 Task: Add an event with the title Client Dinner, date '2024/04/02', time 9:40 AM to 11:40 AMand add a description: Participants will develop essential communication skills, such as active listening, asking probing questions, and conveying their own viewpoints persuasively. They will learn how to adapt their communication style to different negotiation situations and personalities., put the event into Blue category . Add location for the event as: 123 Park Guell, Barcelona, Spain, logged in from the account softage.1@softage.netand send the event invitation to softage.3@softage.net and softage.4@softage.net. Set a reminder for the event 8 week before
Action: Mouse moved to (101, 96)
Screenshot: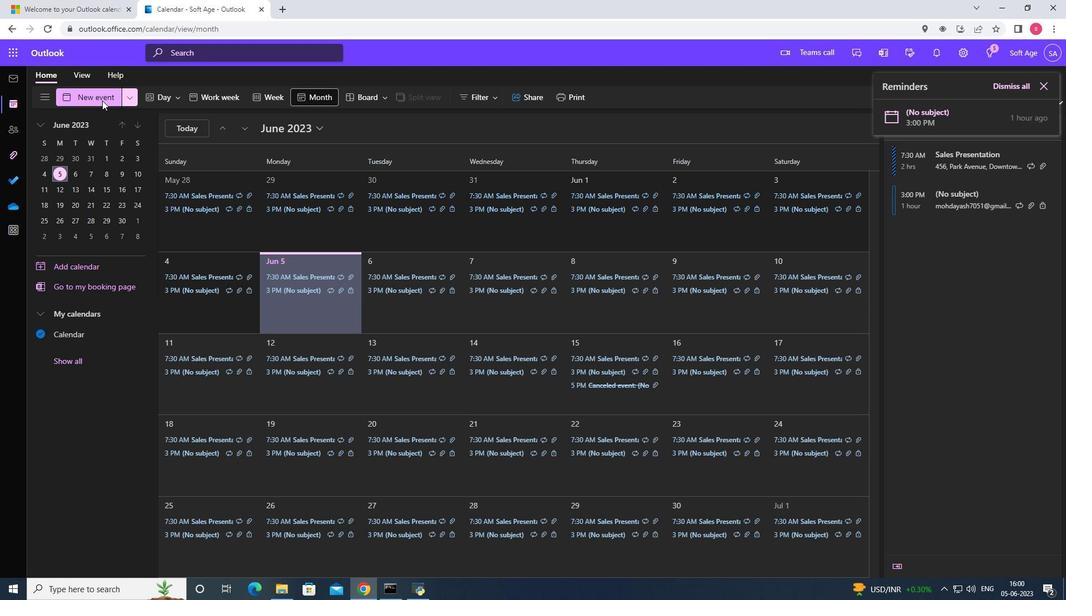 
Action: Mouse pressed left at (101, 96)
Screenshot: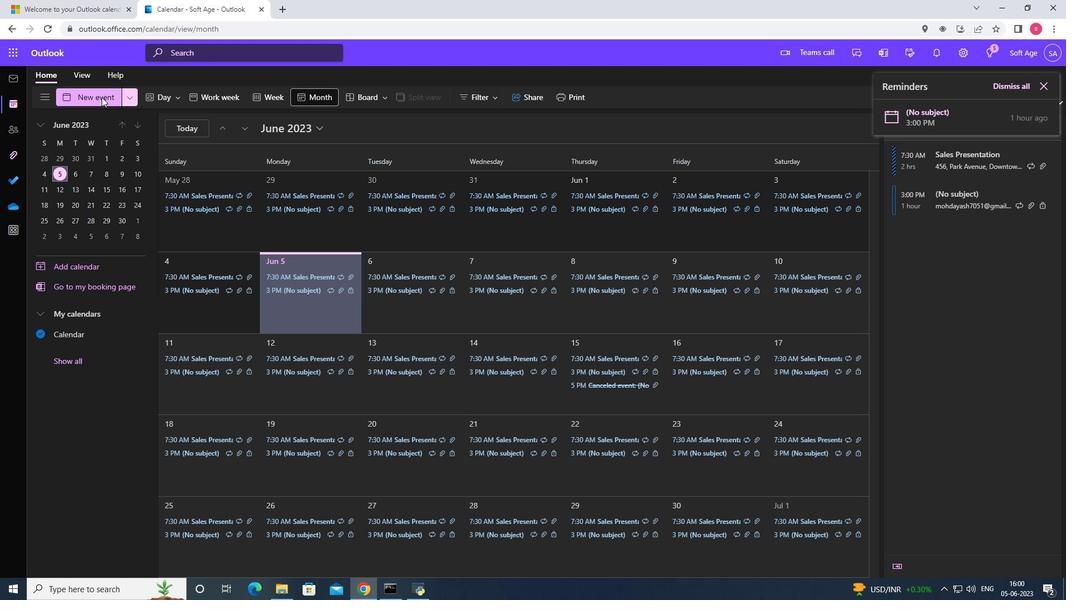 
Action: Mouse moved to (315, 168)
Screenshot: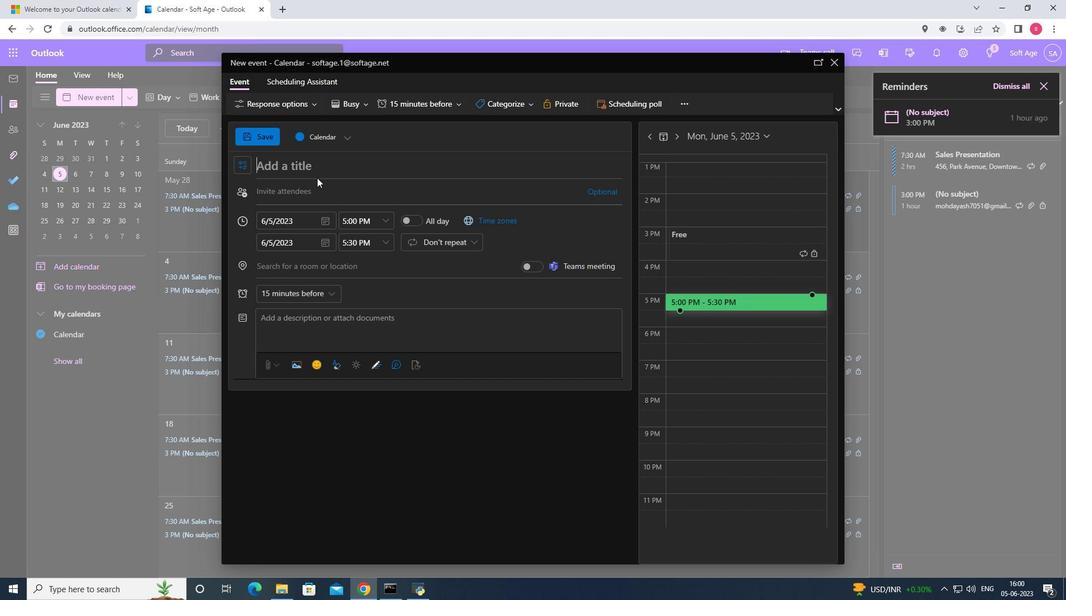 
Action: Mouse pressed left at (315, 168)
Screenshot: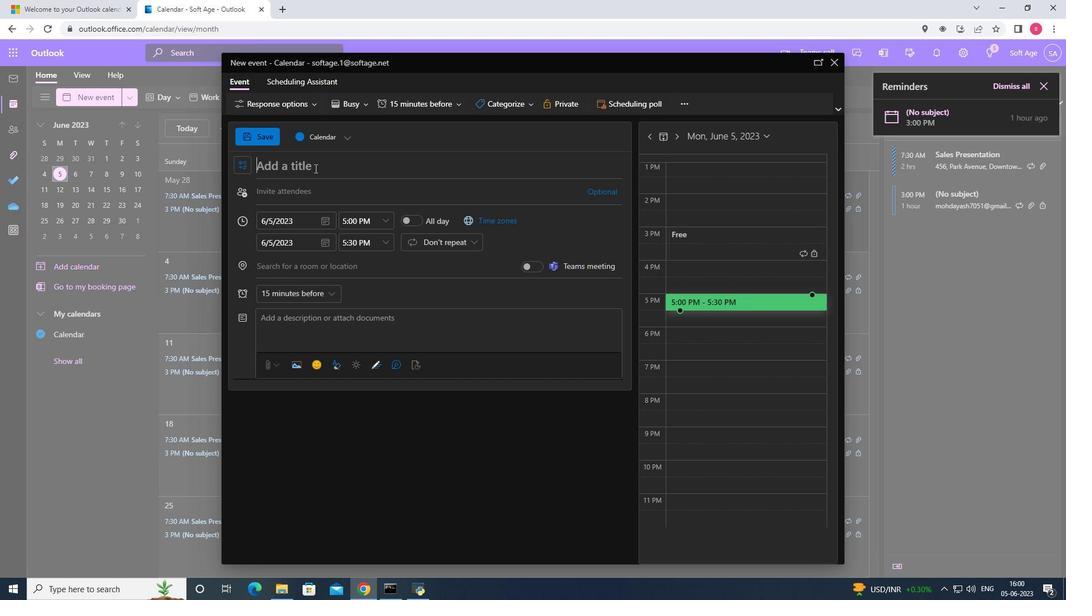 
Action: Mouse moved to (314, 168)
Screenshot: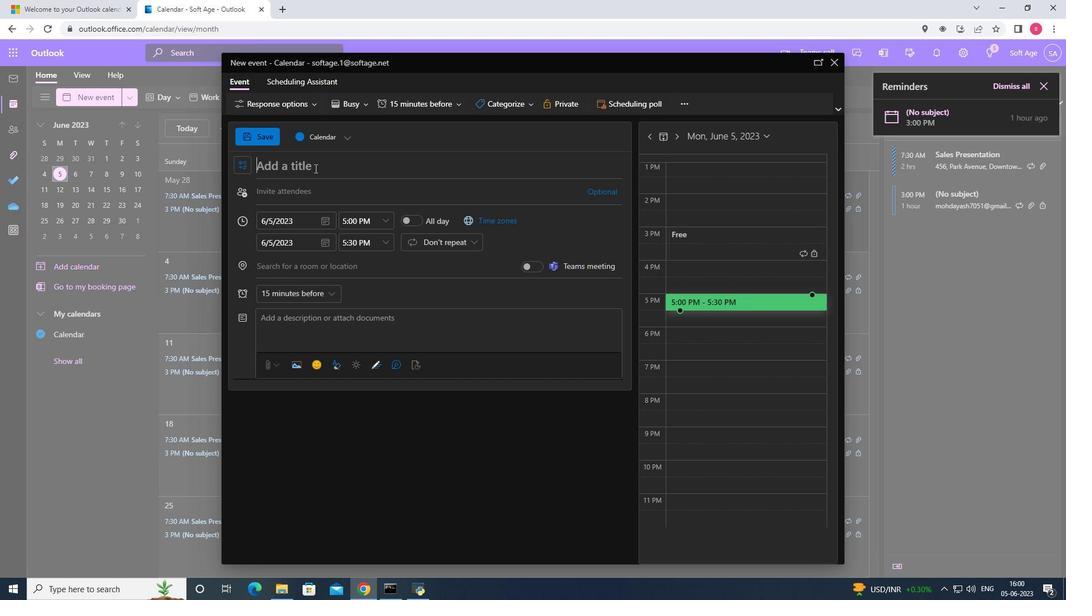 
Action: Key pressed <Key.shift>Client<Key.space><Key.shift>di<Key.backspace><Key.backspace><Key.shift>Dinner,<Key.space><Key.shift>date<Key.backspace><Key.backspace><Key.backspace><Key.backspace><Key.backspace><Key.backspace>
Screenshot: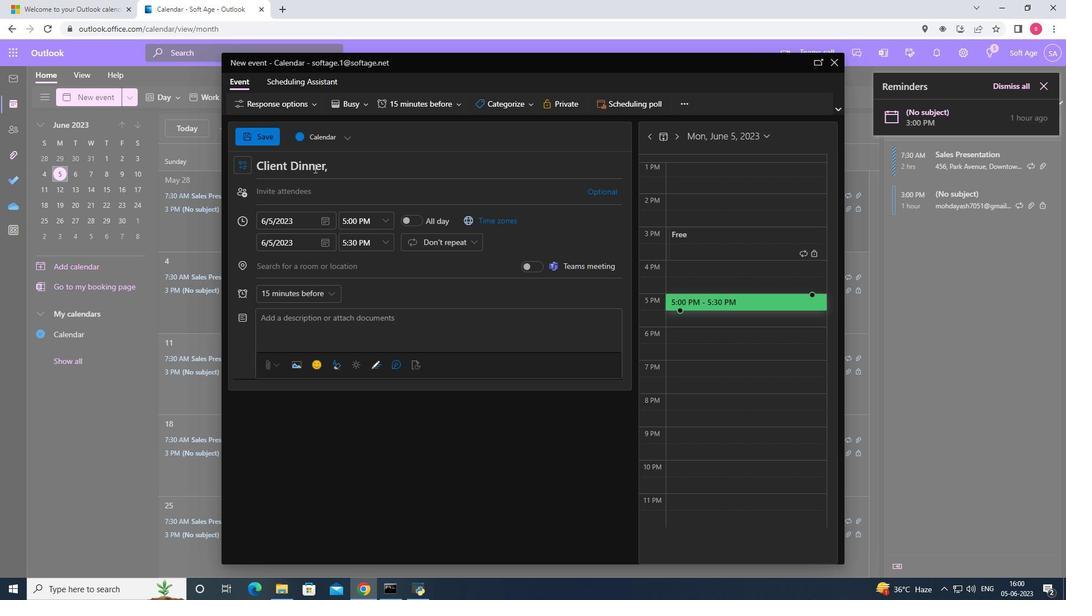 
Action: Mouse moved to (325, 223)
Screenshot: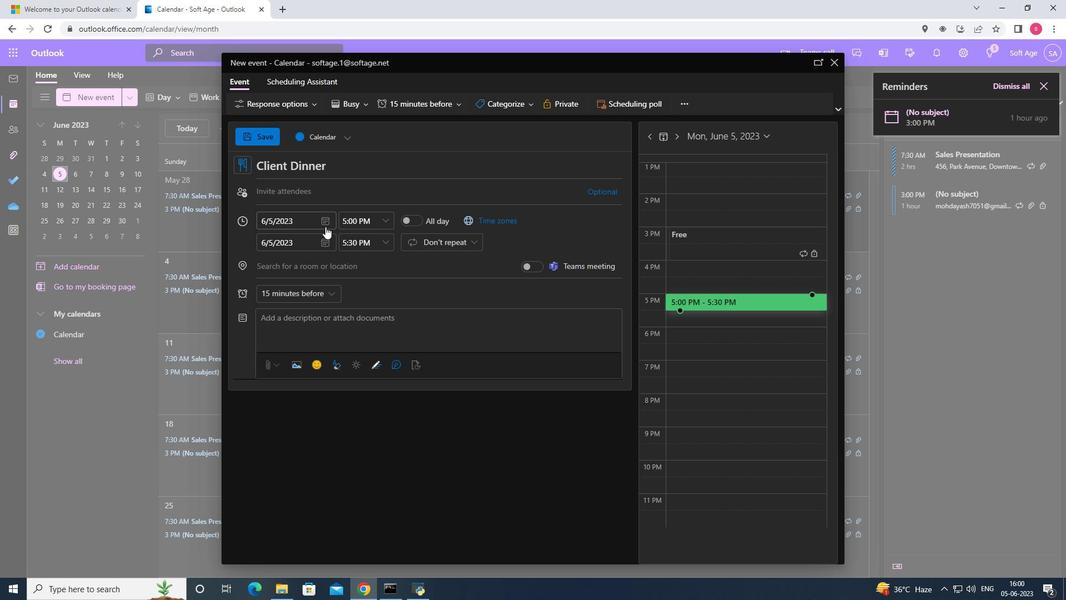 
Action: Mouse pressed left at (325, 223)
Screenshot: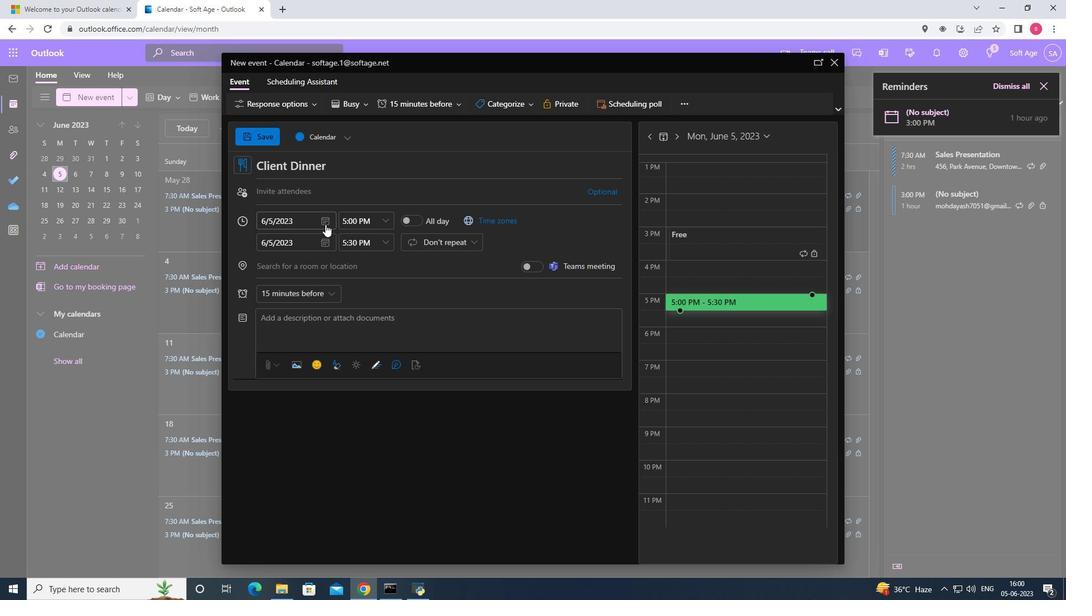 
Action: Mouse moved to (366, 245)
Screenshot: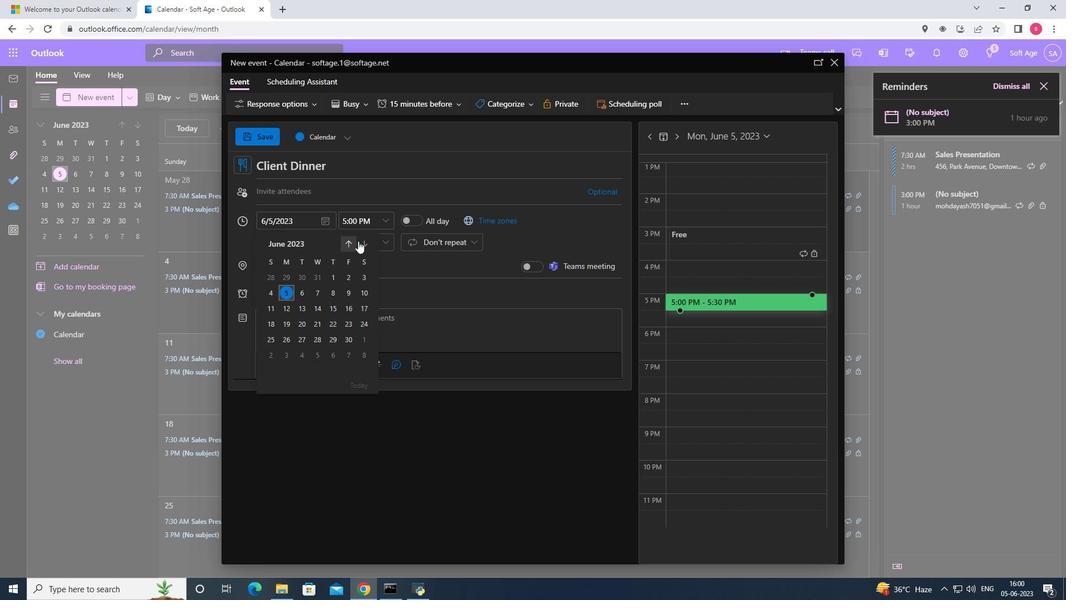 
Action: Mouse pressed left at (366, 245)
Screenshot: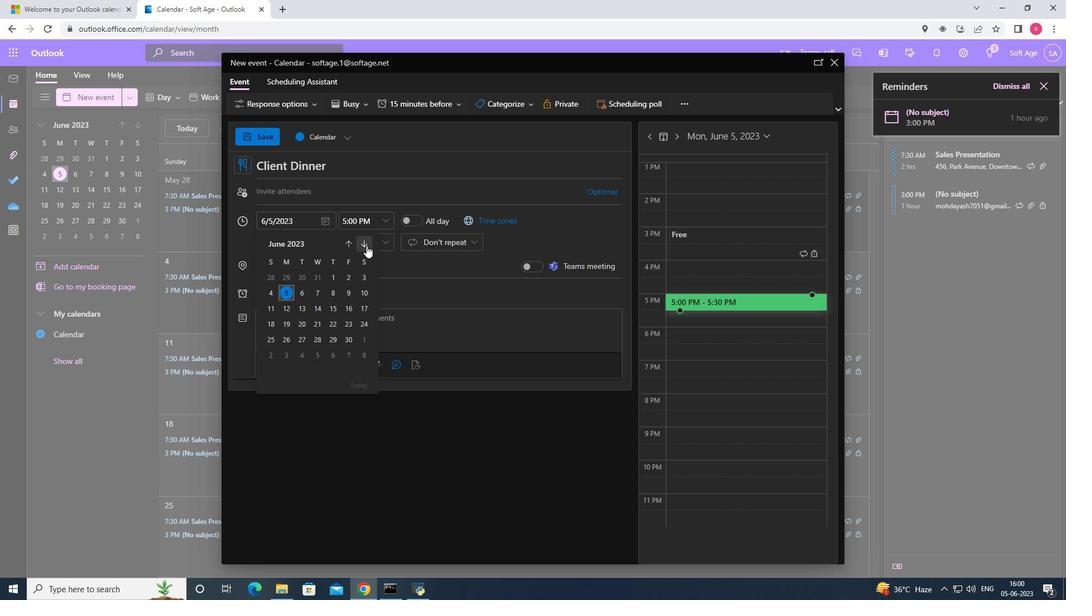 
Action: Mouse pressed left at (366, 245)
Screenshot: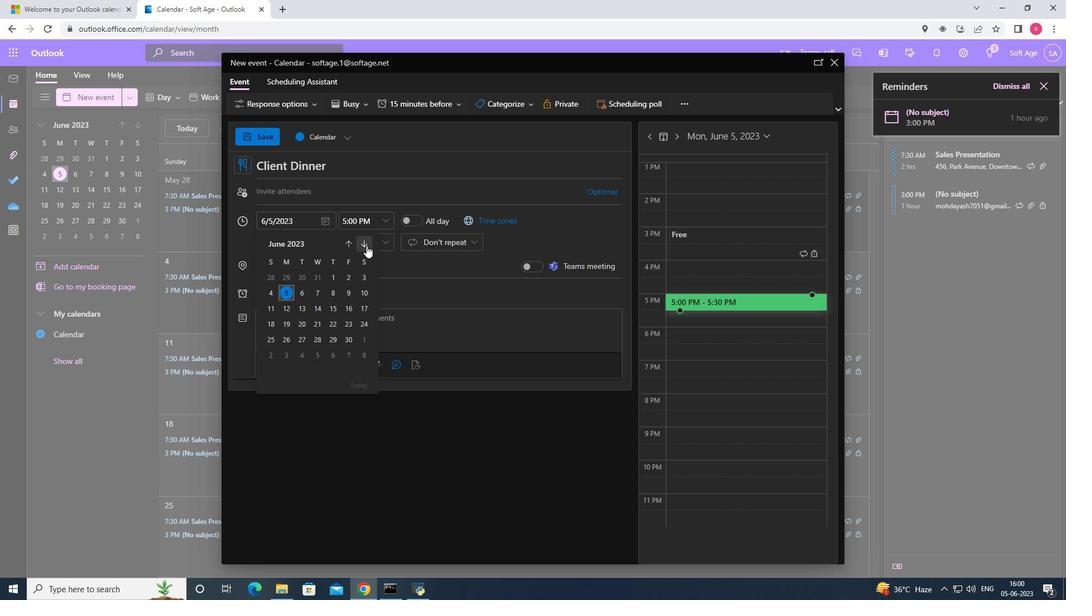 
Action: Mouse pressed left at (366, 245)
Screenshot: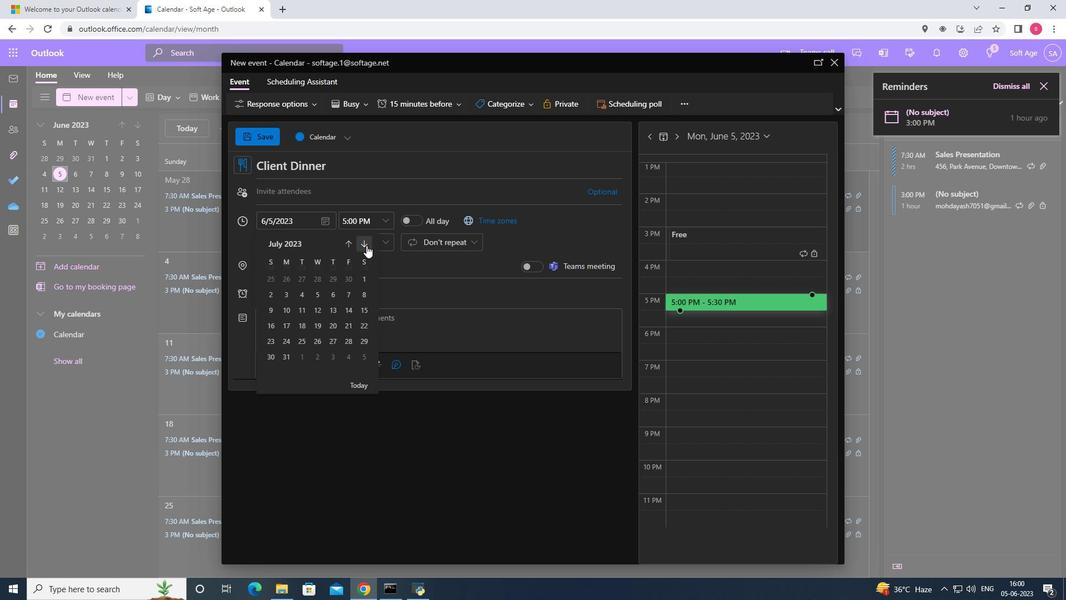 
Action: Mouse pressed left at (366, 245)
Screenshot: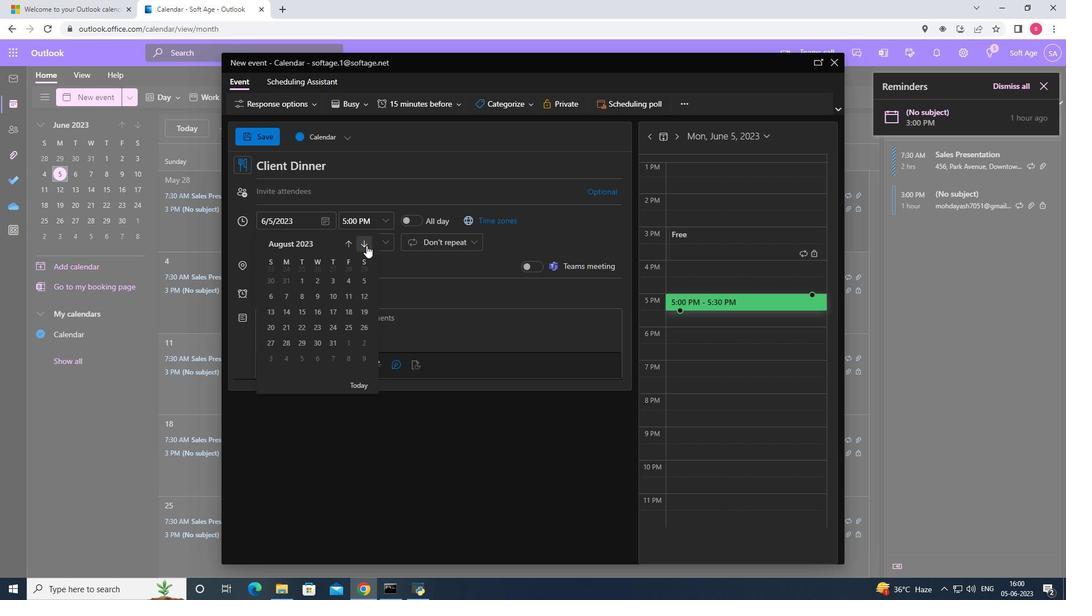 
Action: Mouse pressed left at (366, 245)
Screenshot: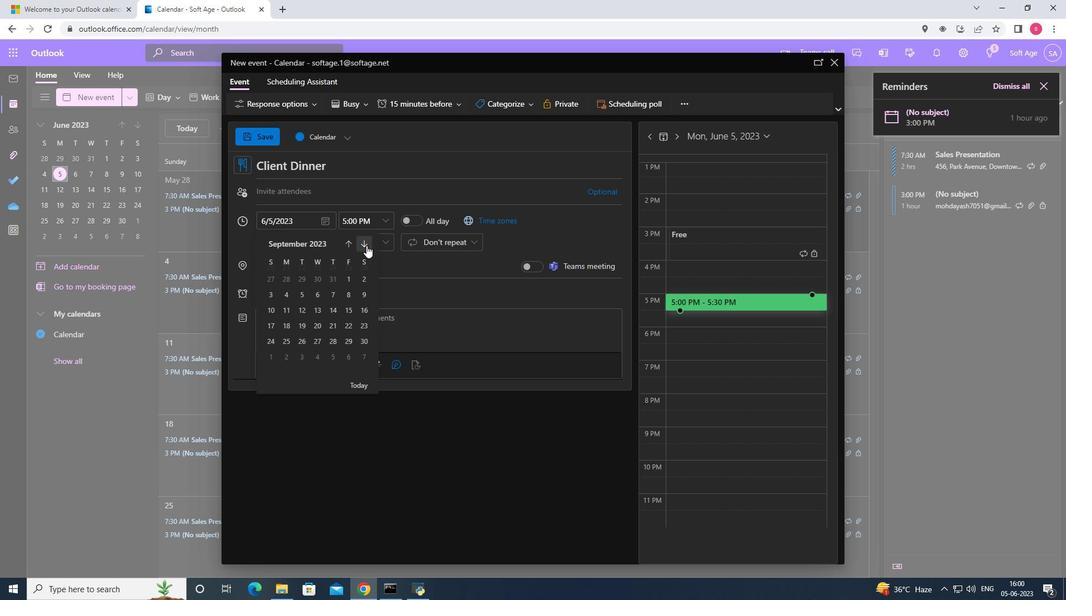 
Action: Mouse pressed left at (366, 245)
Screenshot: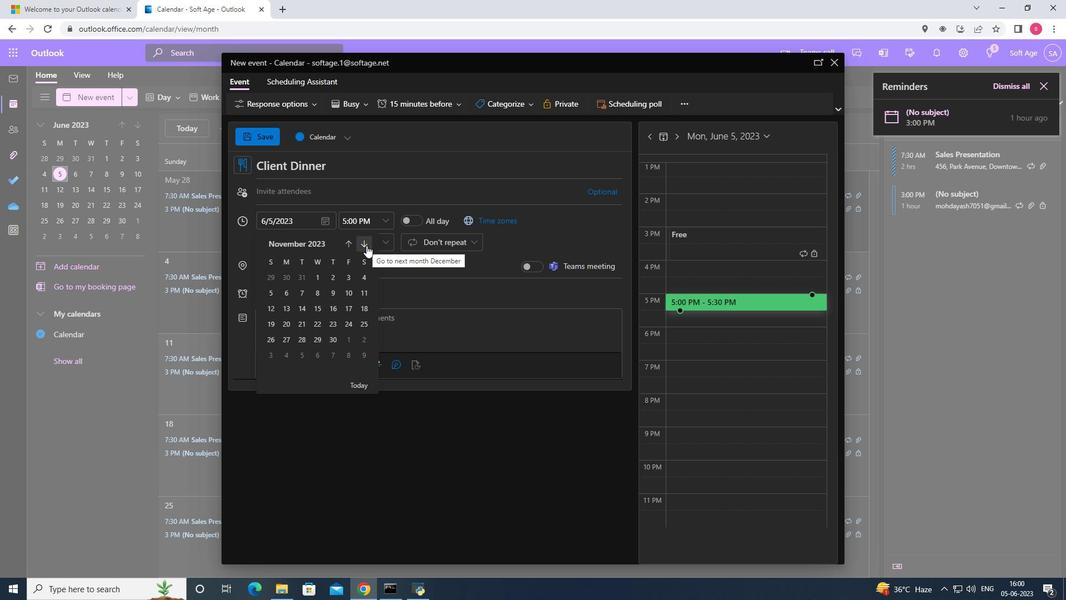 
Action: Mouse pressed left at (366, 245)
Screenshot: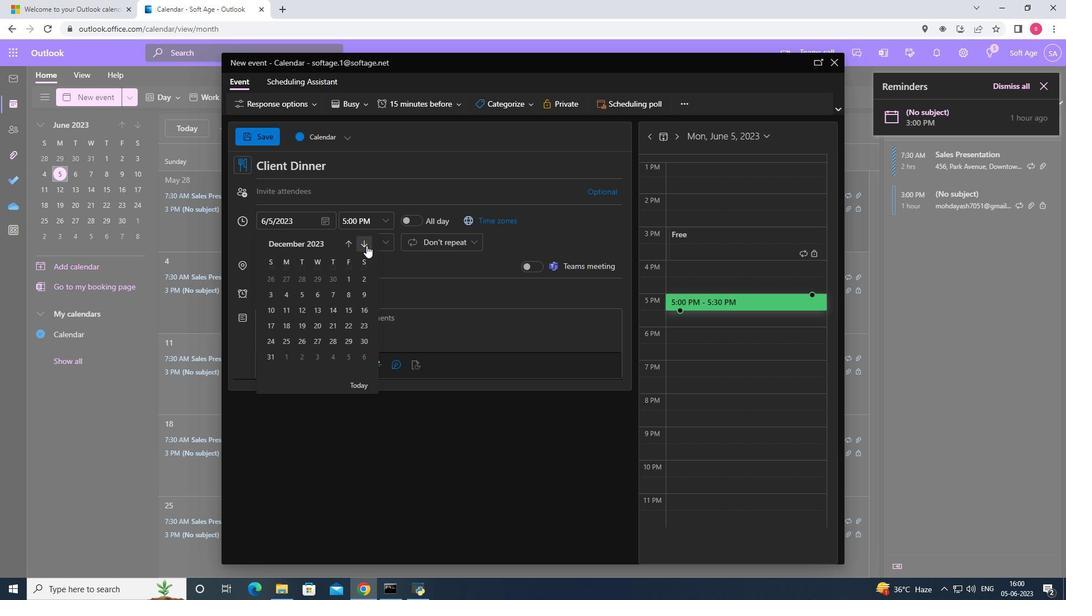 
Action: Mouse pressed left at (366, 245)
Screenshot: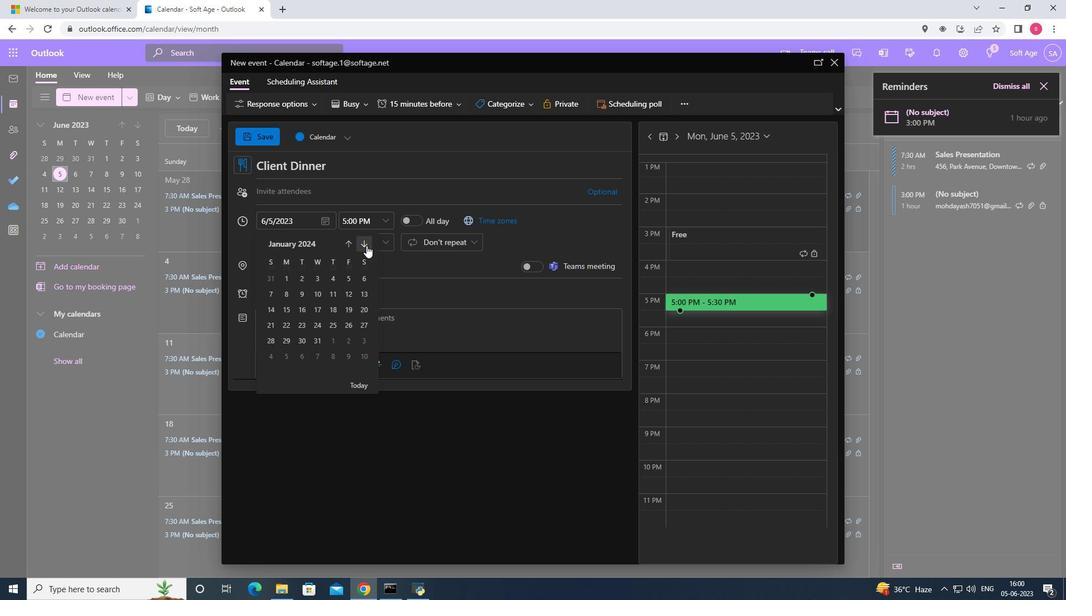 
Action: Mouse pressed left at (366, 245)
Screenshot: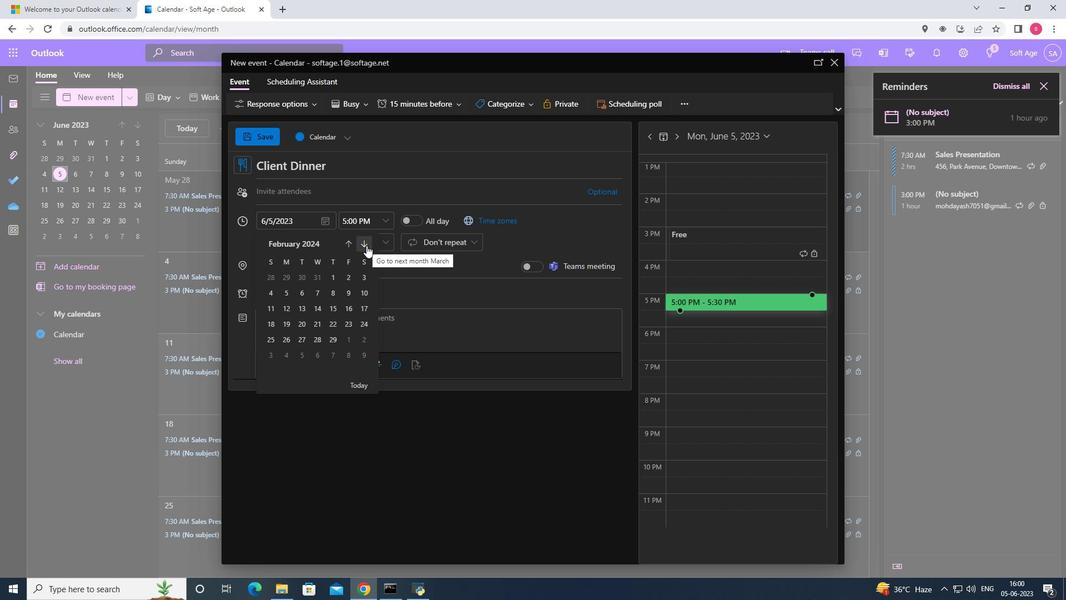 
Action: Mouse pressed left at (366, 245)
Screenshot: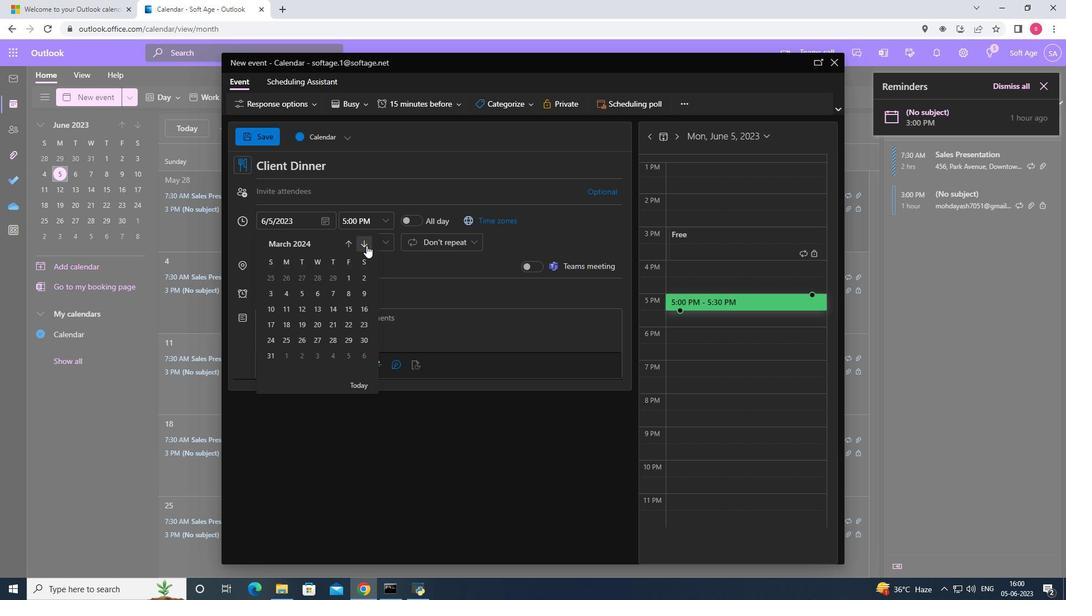 
Action: Mouse moved to (295, 275)
Screenshot: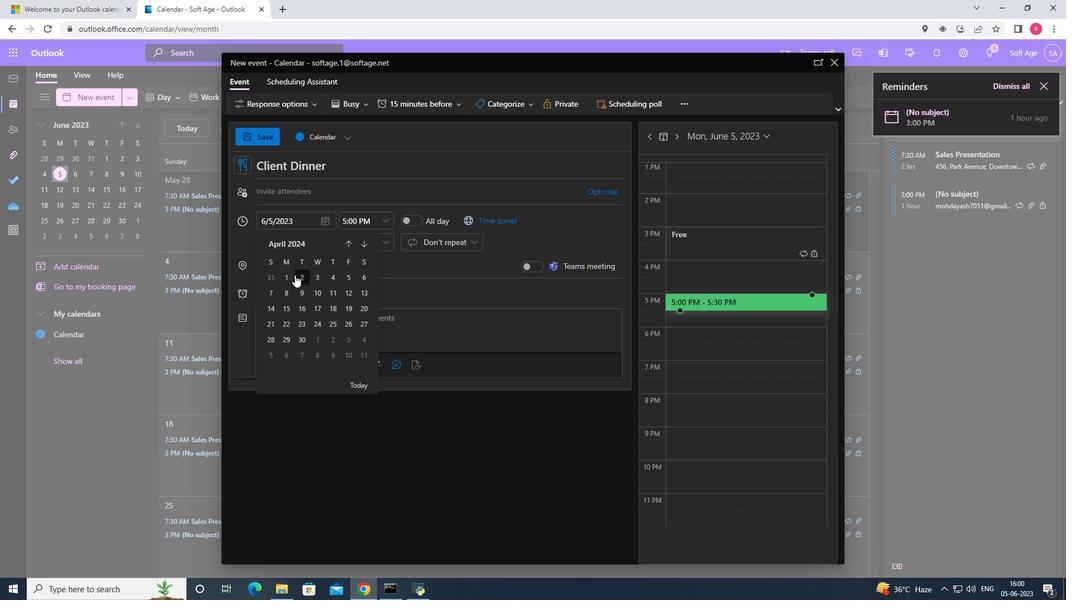 
Action: Mouse pressed left at (295, 275)
Screenshot: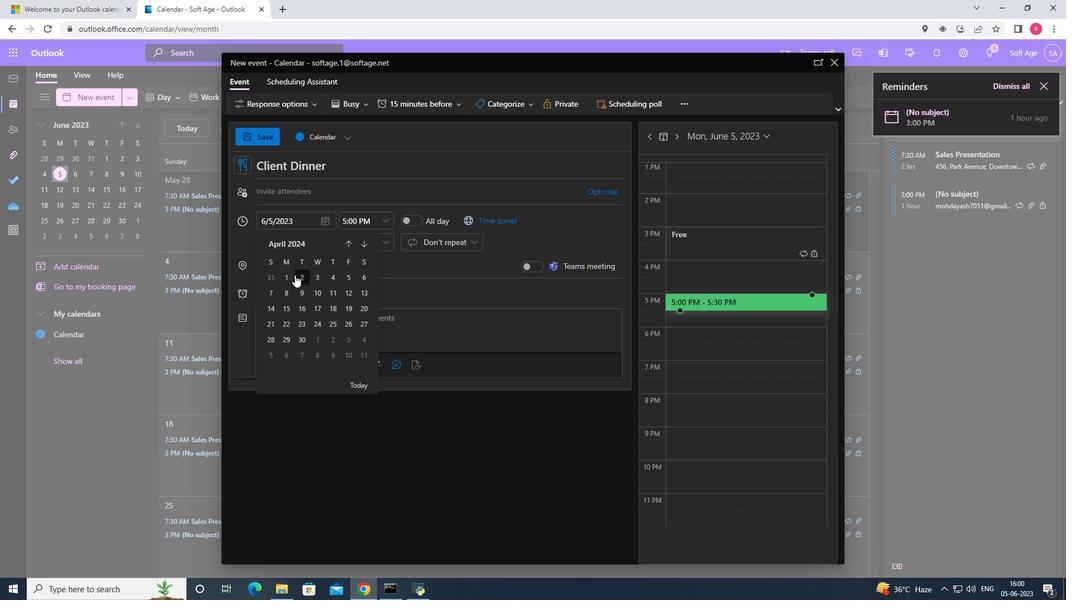 
Action: Mouse moved to (387, 218)
Screenshot: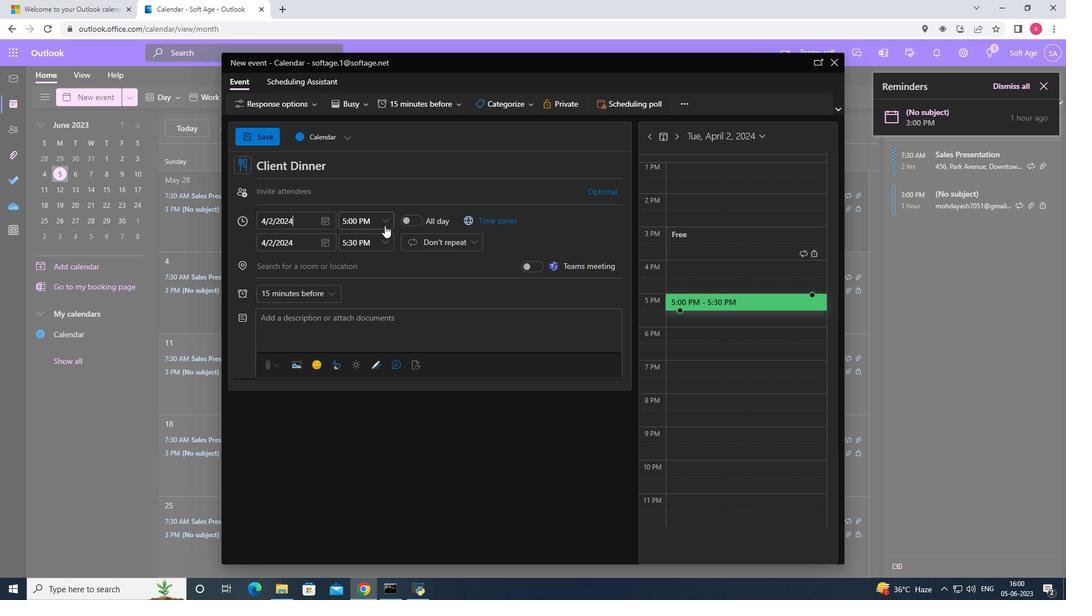 
Action: Mouse pressed left at (387, 218)
Screenshot: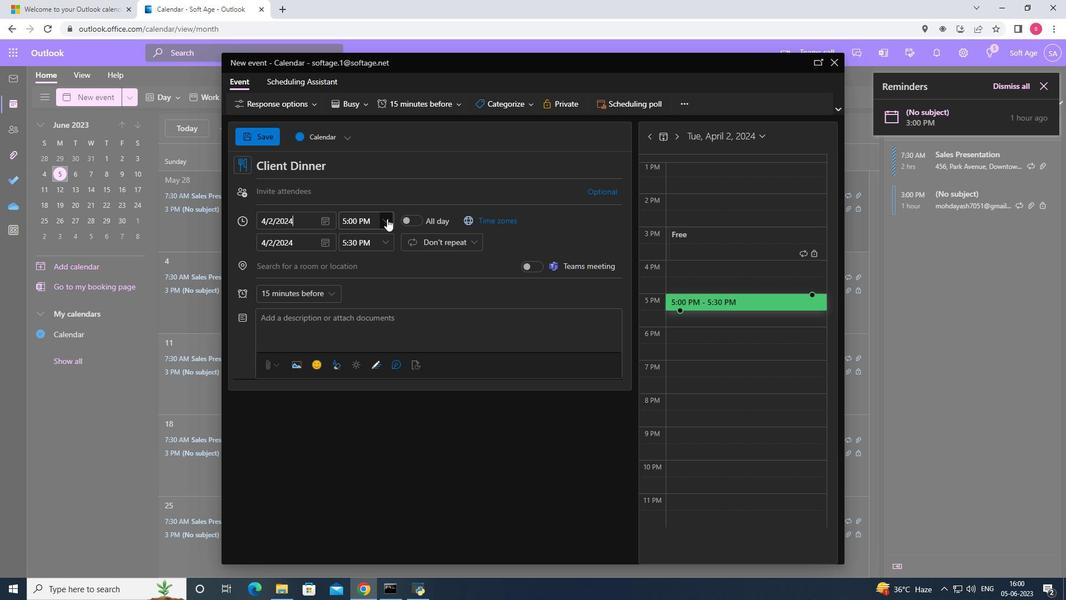 
Action: Mouse moved to (398, 326)
Screenshot: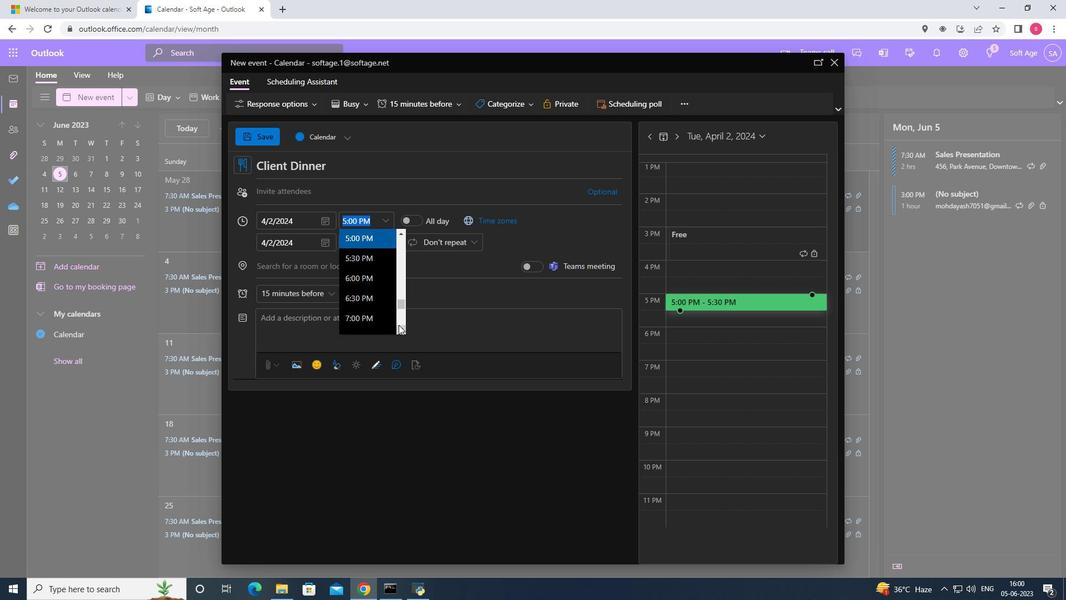 
Action: Mouse pressed left at (398, 326)
Screenshot: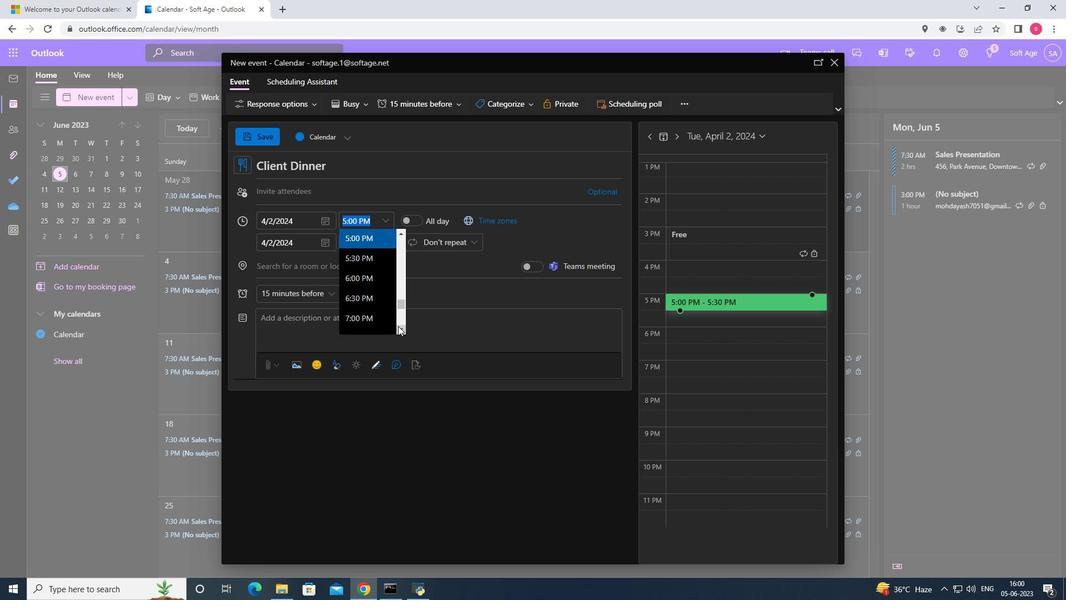 
Action: Mouse moved to (398, 327)
Screenshot: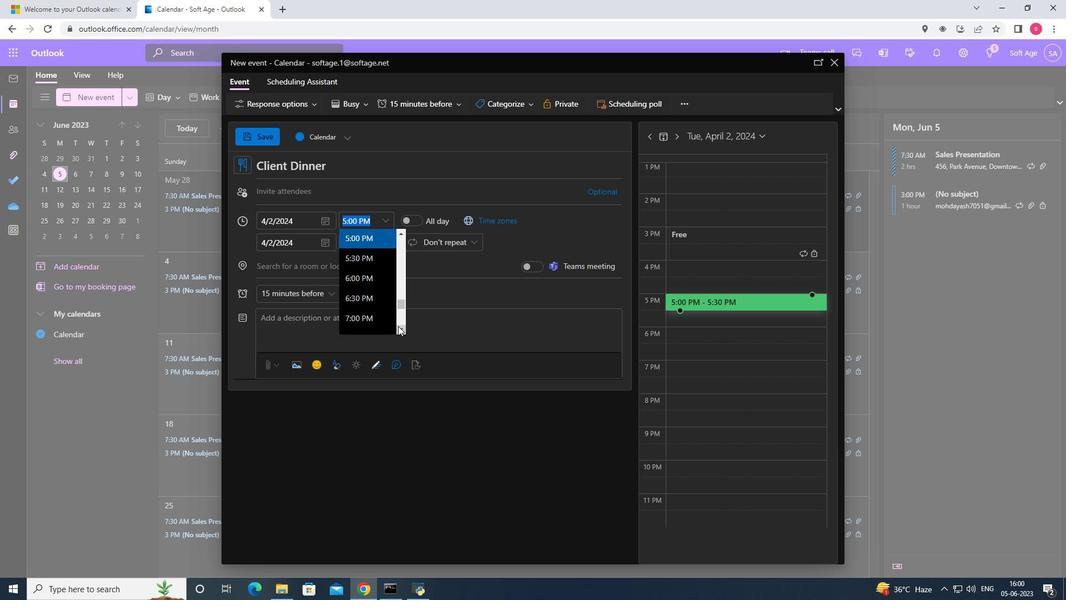 
Action: Mouse pressed left at (398, 327)
Screenshot: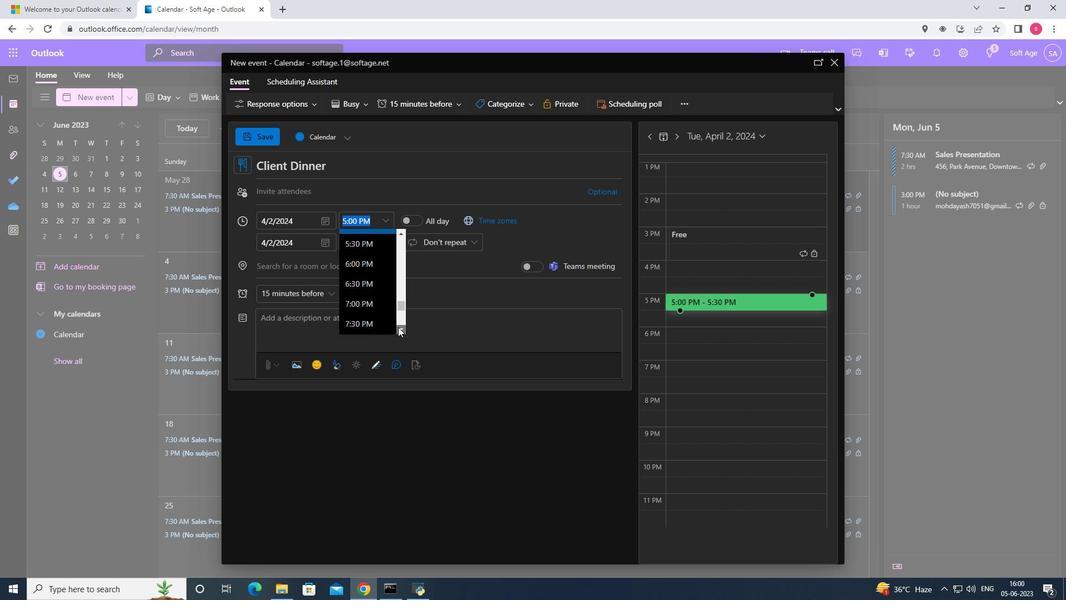
Action: Mouse pressed left at (398, 327)
Screenshot: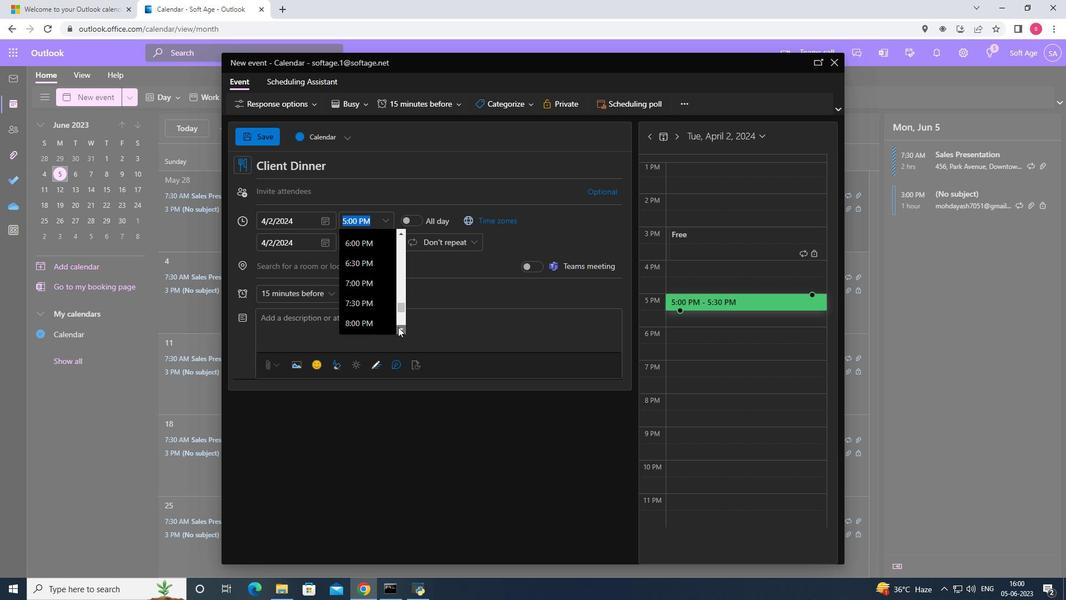 
Action: Mouse pressed left at (398, 327)
Screenshot: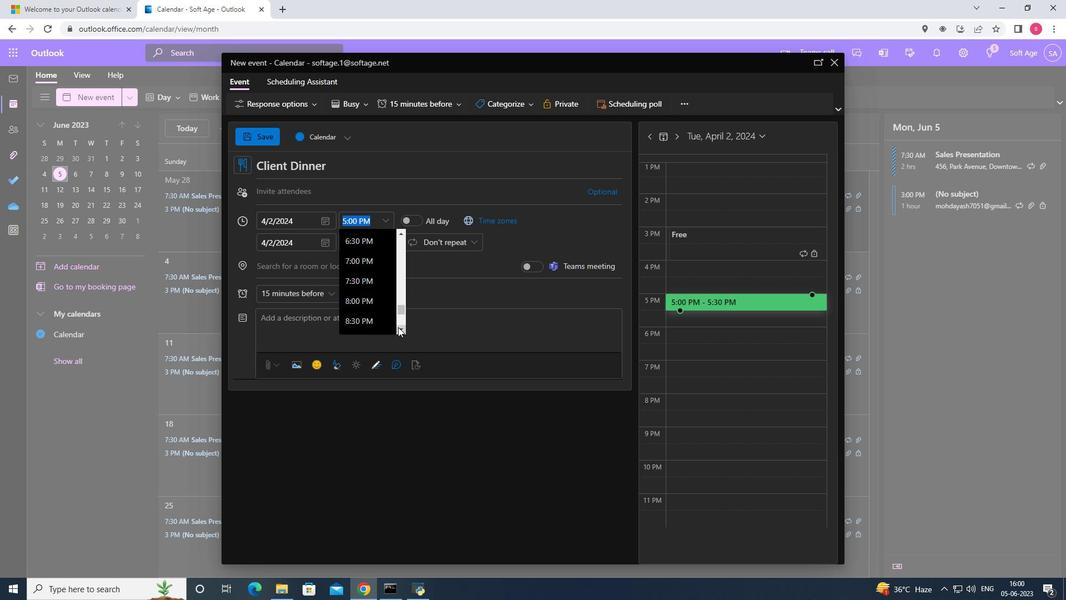 
Action: Mouse pressed left at (398, 327)
Screenshot: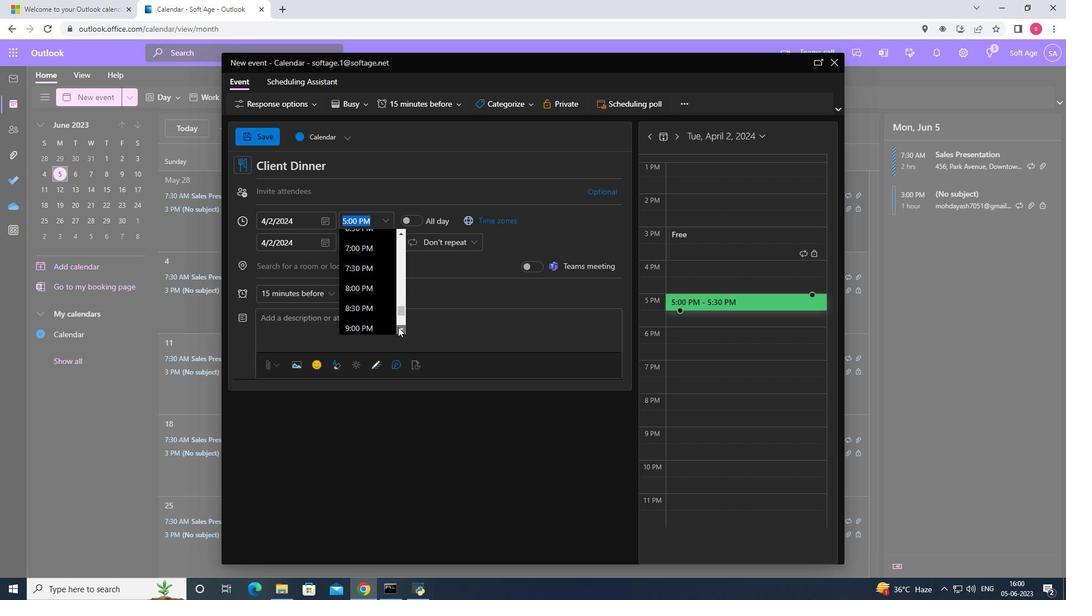
Action: Mouse moved to (397, 327)
Screenshot: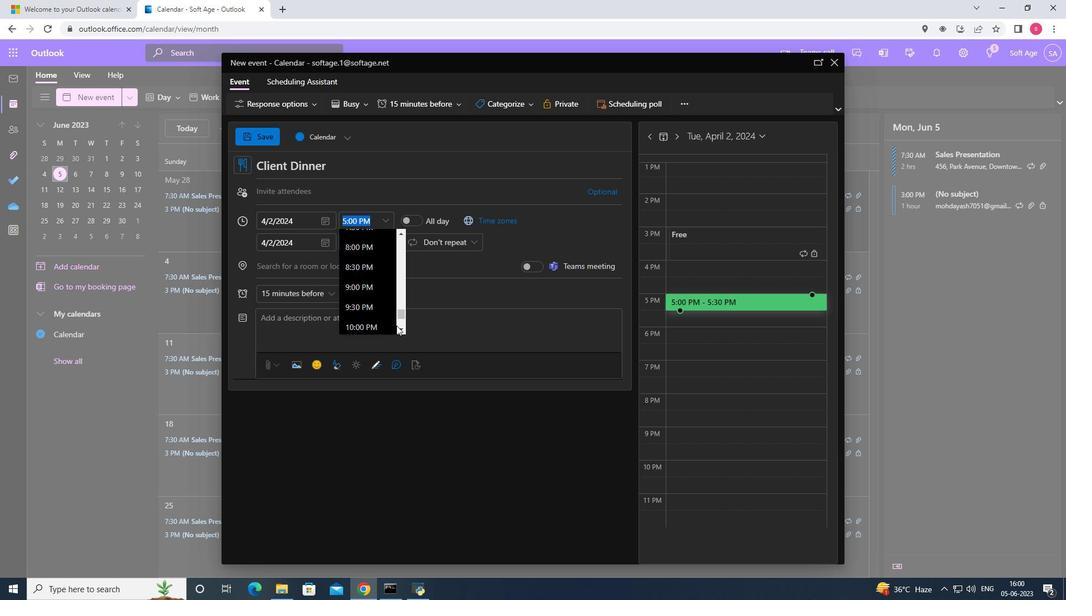 
Action: Mouse pressed left at (397, 327)
Screenshot: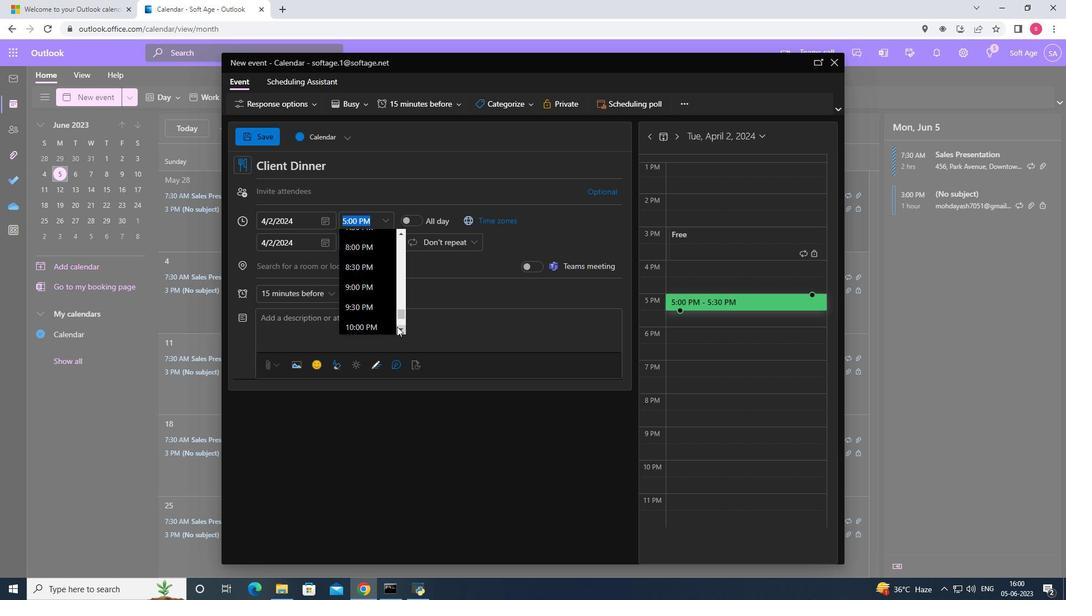
Action: Mouse moved to (355, 280)
Screenshot: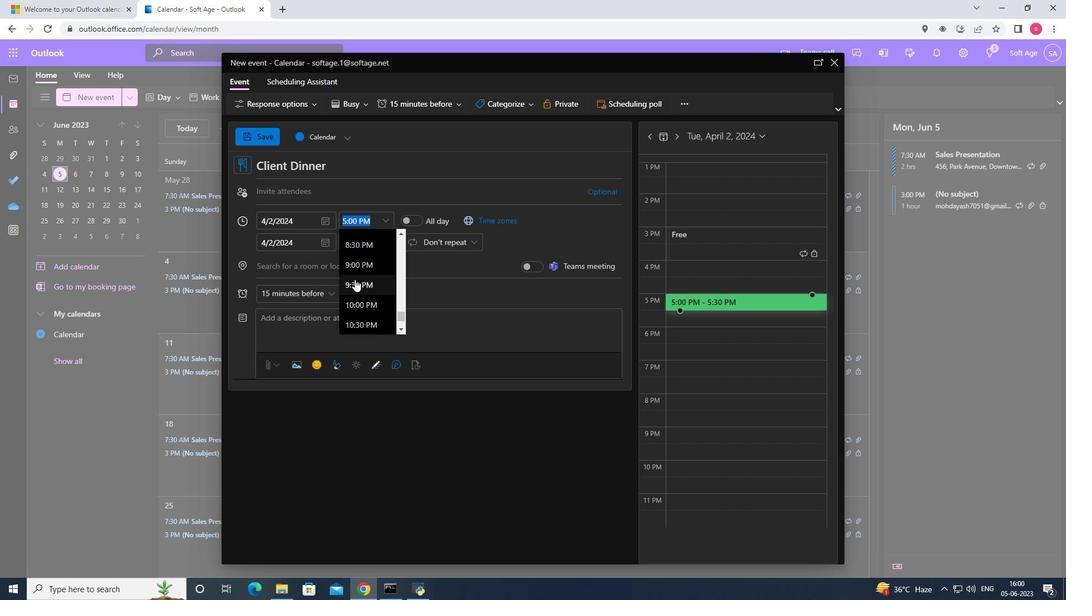 
Action: Mouse pressed left at (355, 280)
Screenshot: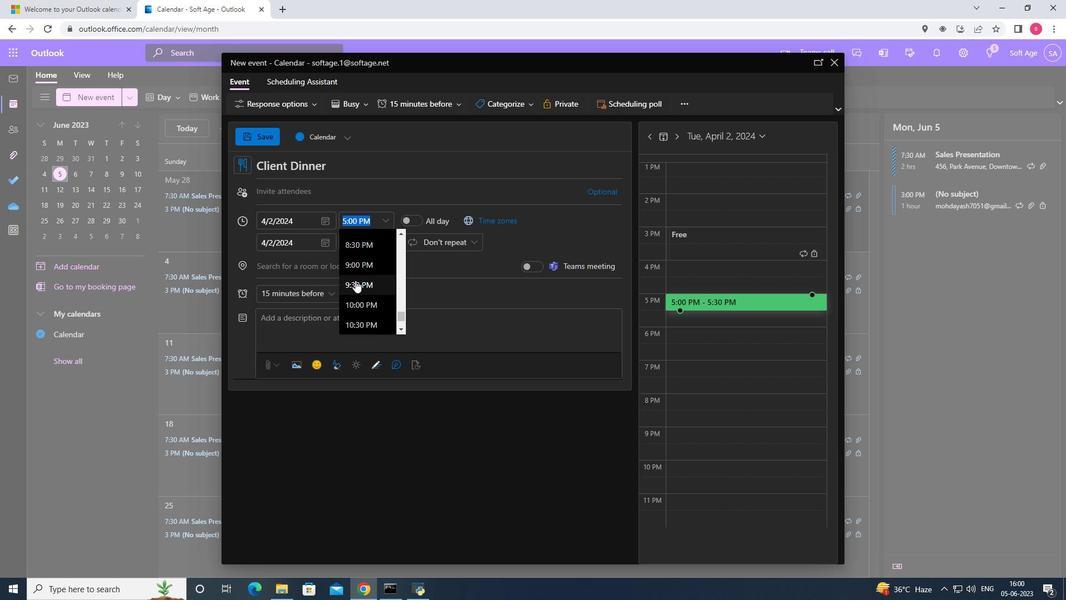 
Action: Mouse moved to (354, 219)
Screenshot: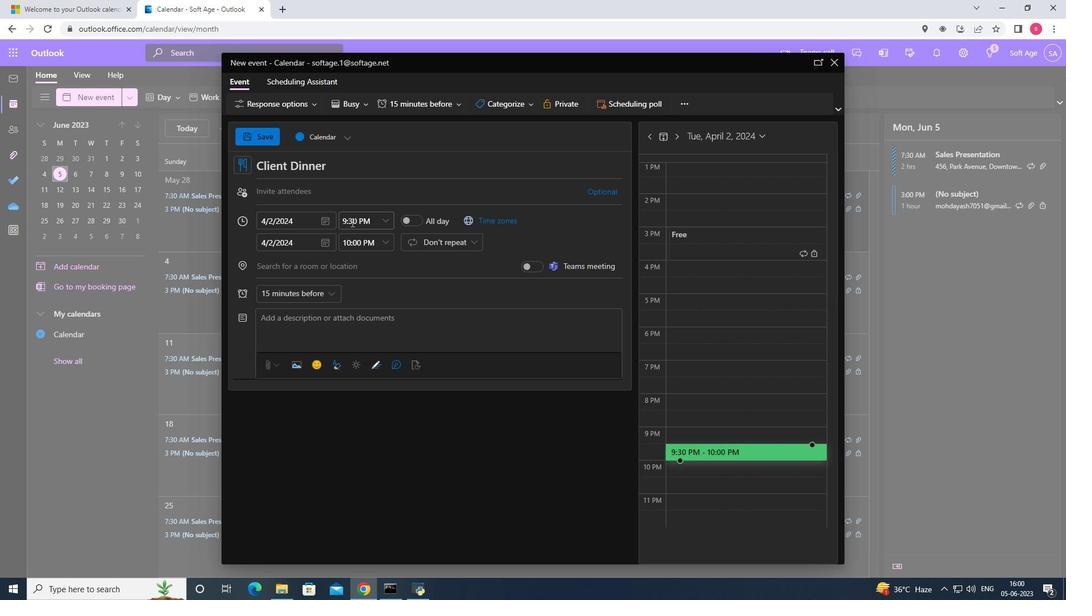 
Action: Mouse pressed left at (354, 219)
Screenshot: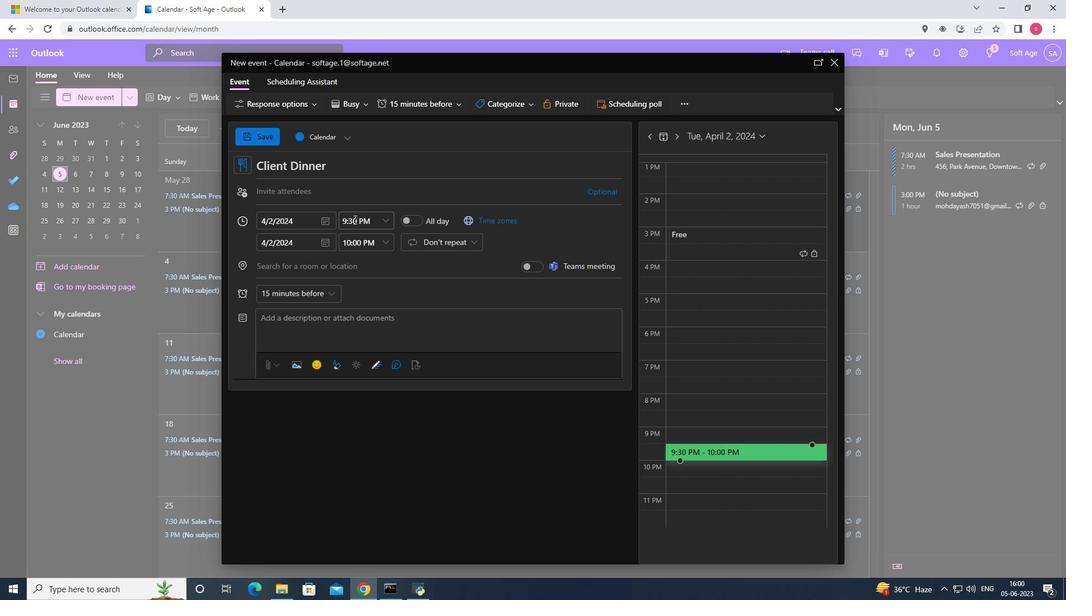 
Action: Key pressed <Key.backspace>4
Screenshot: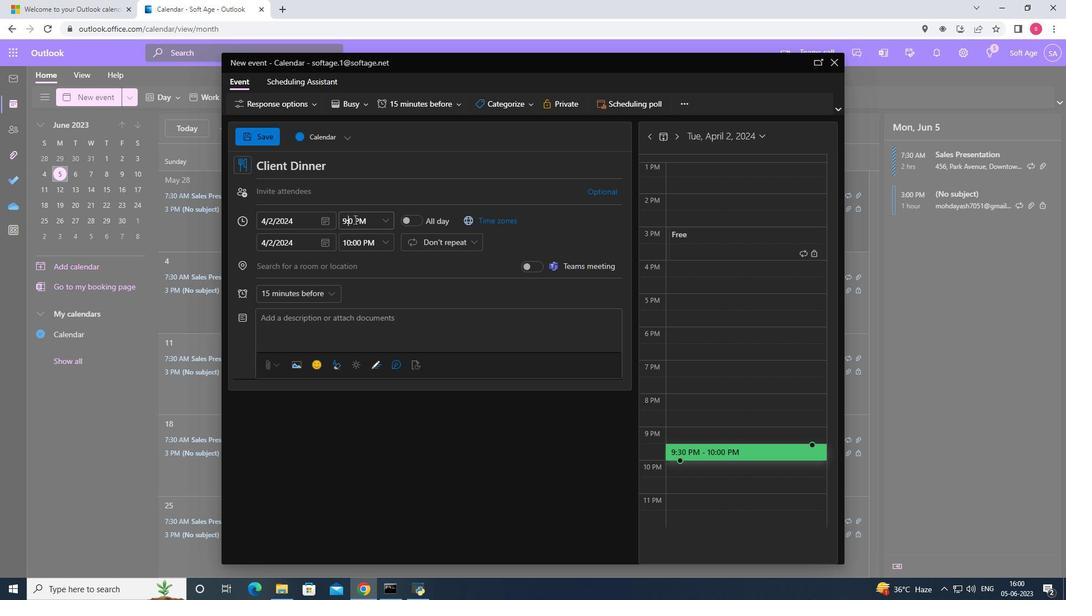 
Action: Mouse moved to (388, 245)
Screenshot: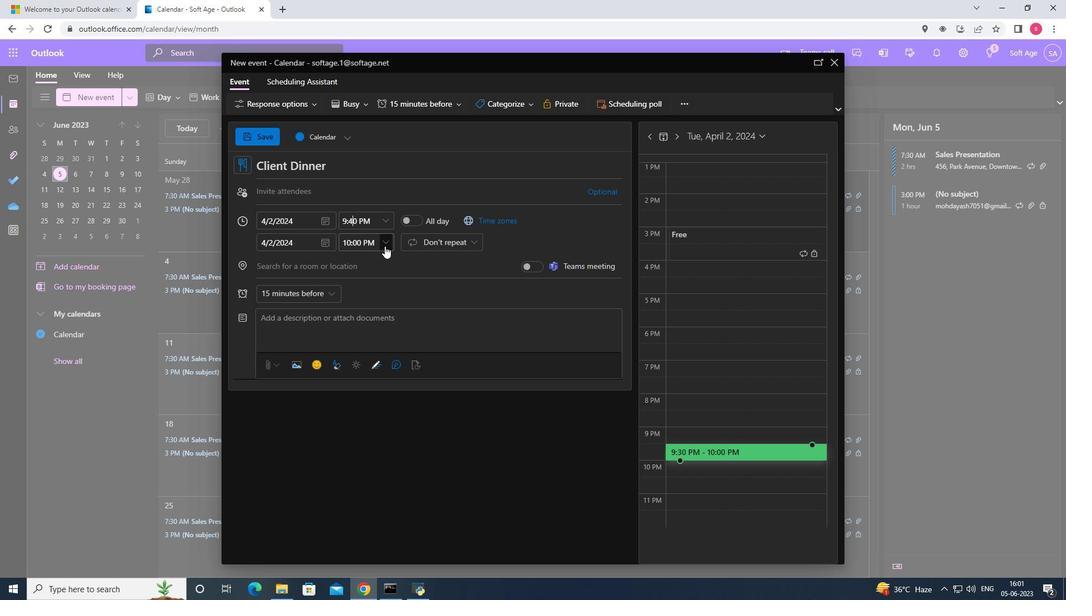 
Action: Mouse pressed left at (388, 245)
Screenshot: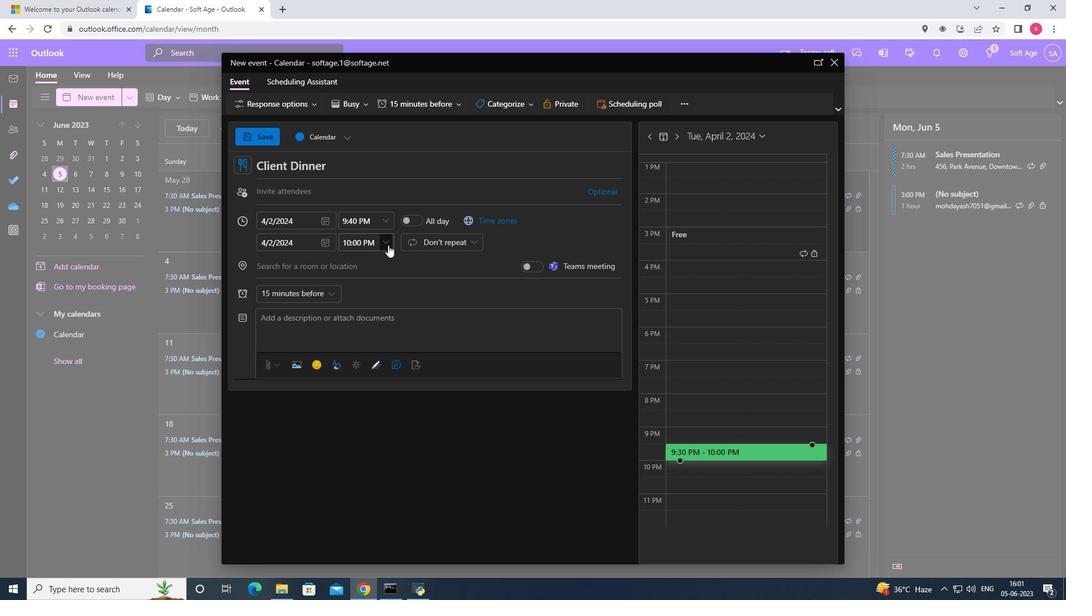 
Action: Mouse moved to (370, 337)
Screenshot: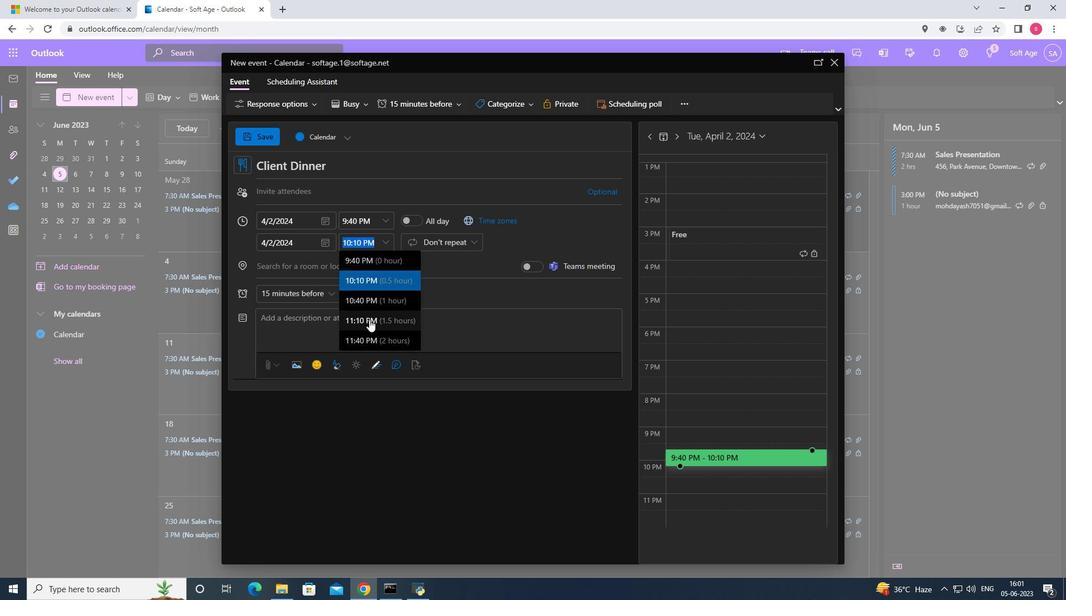 
Action: Mouse pressed left at (370, 337)
Screenshot: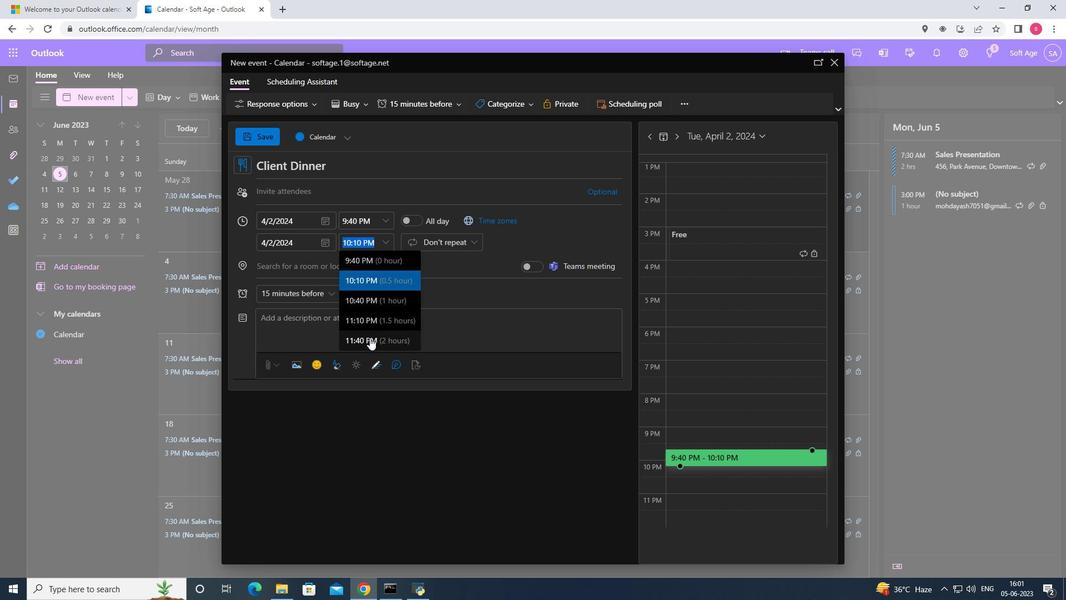 
Action: Mouse moved to (375, 329)
Screenshot: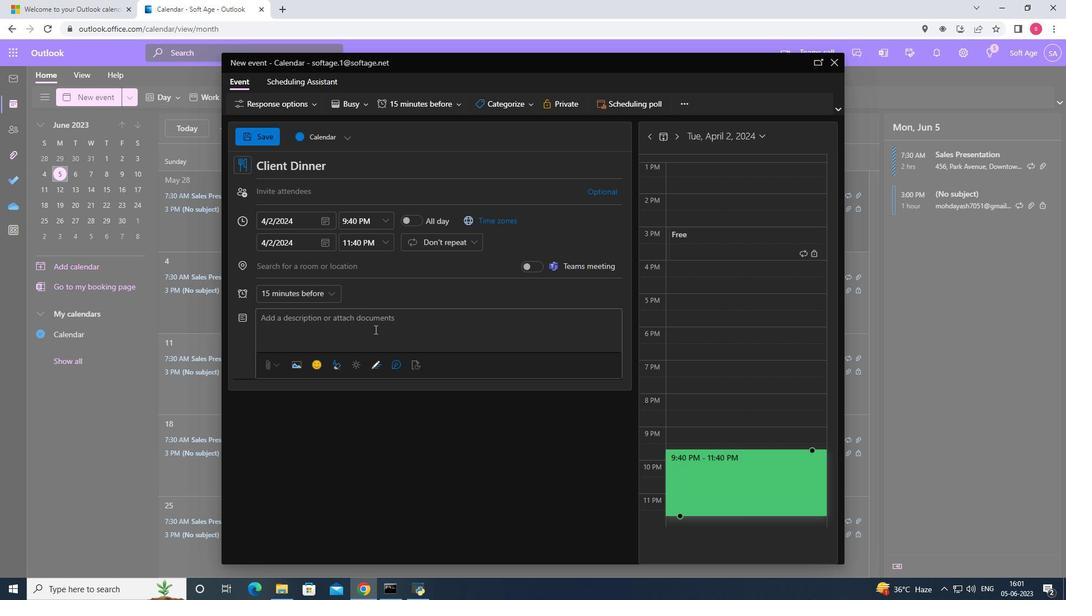 
Action: Mouse pressed left at (375, 329)
Screenshot: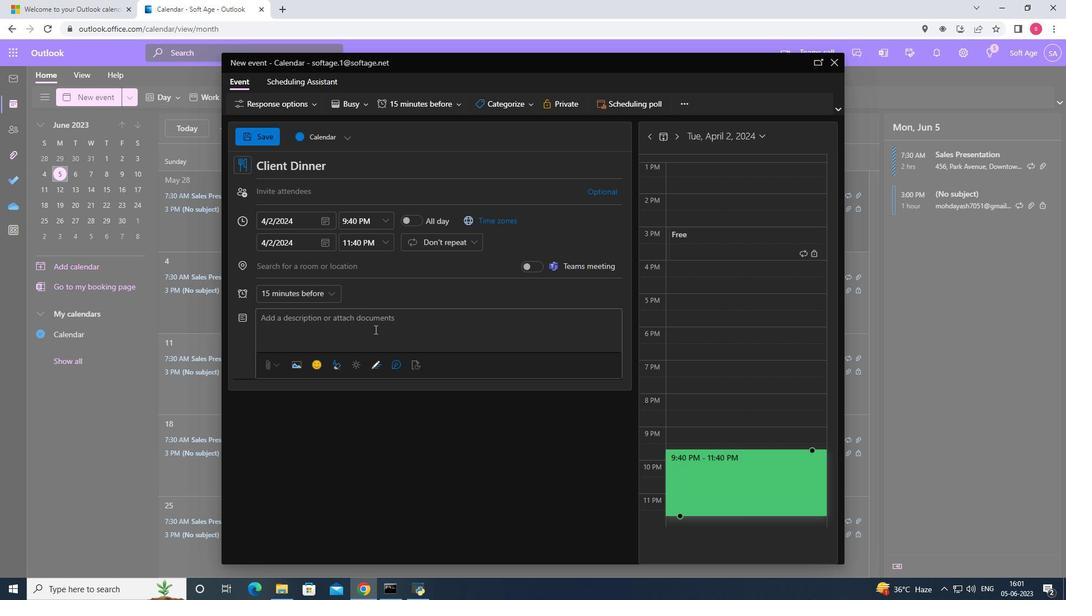 
Action: Mouse moved to (373, 330)
Screenshot: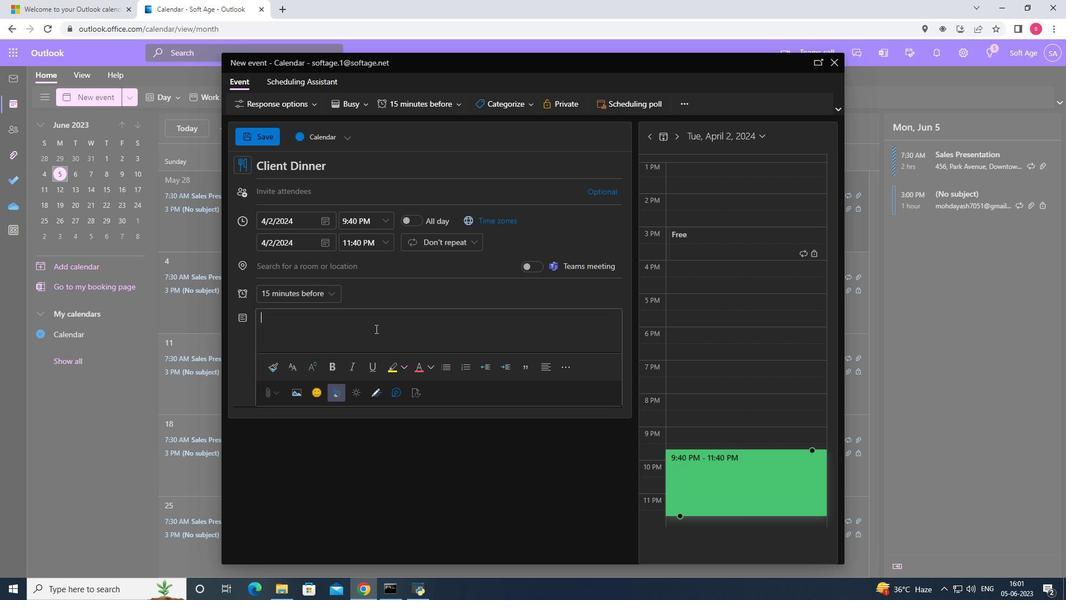 
Action: Key pressed <Key.shift><Key.shift><Key.shift><Key.shift><Key.shift><Key.shift>Participants<Key.space>will<Key.space>develop<Key.space>essential<Key.space>commu
Screenshot: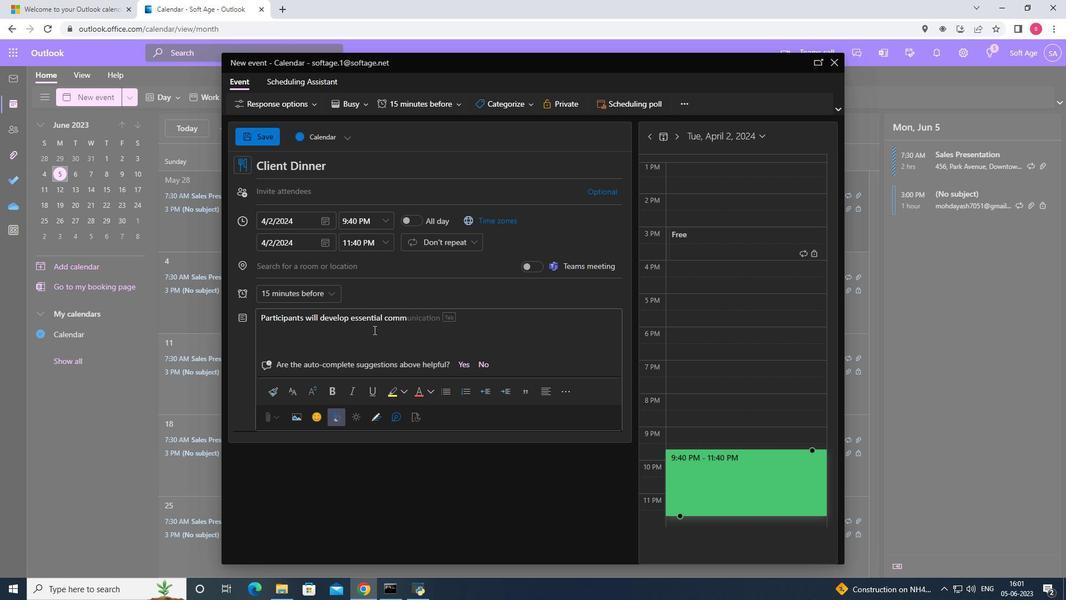 
Action: Mouse moved to (373, 330)
Screenshot: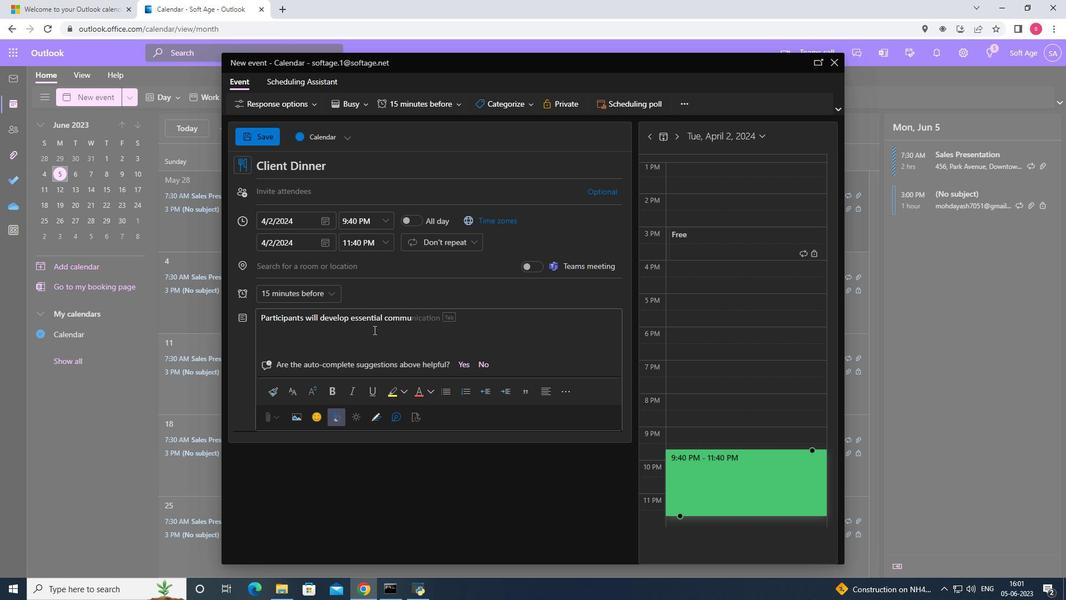 
Action: Key pressed nication<Key.space>skills<Key.space>such<Key.space><Key.backspace><Key.backspace><Key.backspace><Key.backspace><Key.backspace><Key.backspace>,<Key.space>such<Key.space>as<Key.space>active<Key.space>listening,<Key.space>asking<Key.space>probing<Key.space>questions,<Key.space>and<Key.space>conver<Key.backspace>ying<Key.space>their<Key.space>own<Key.space>viewpoints<Key.space>persuasively.<Key.space><Key.shift><Key.shift><Key.shift><Key.shift><Key.shift>They<Key.space>will<Key.space>learn<Key.space>how<Key.space>to<Key.space>adapt<Key.space>their<Key.space>communication<Key.space>style<Key.space>to<Key.space>de<Key.backspace>ifferent<Key.space>negotiation<Key.space>situations<Key.space>and<Key.space>personalities.
Screenshot: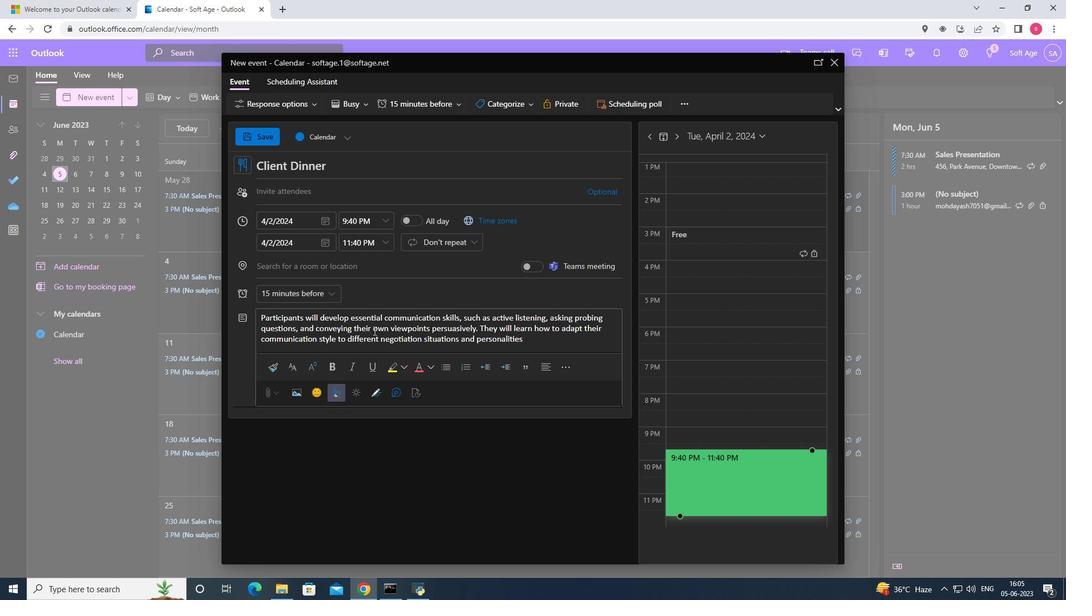 
Action: Mouse moved to (528, 108)
Screenshot: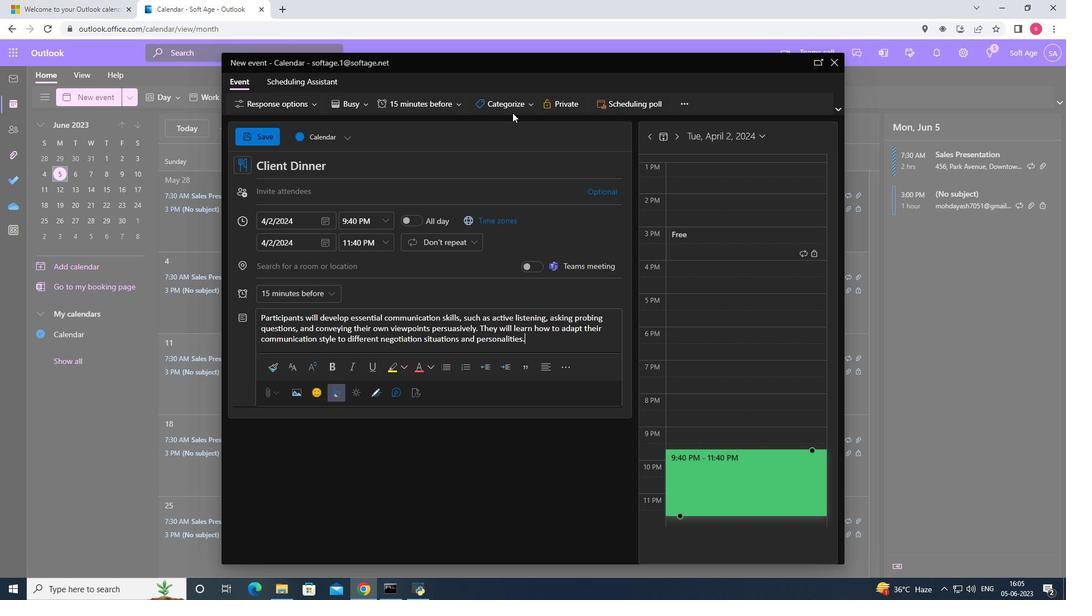 
Action: Mouse pressed left at (528, 108)
Screenshot: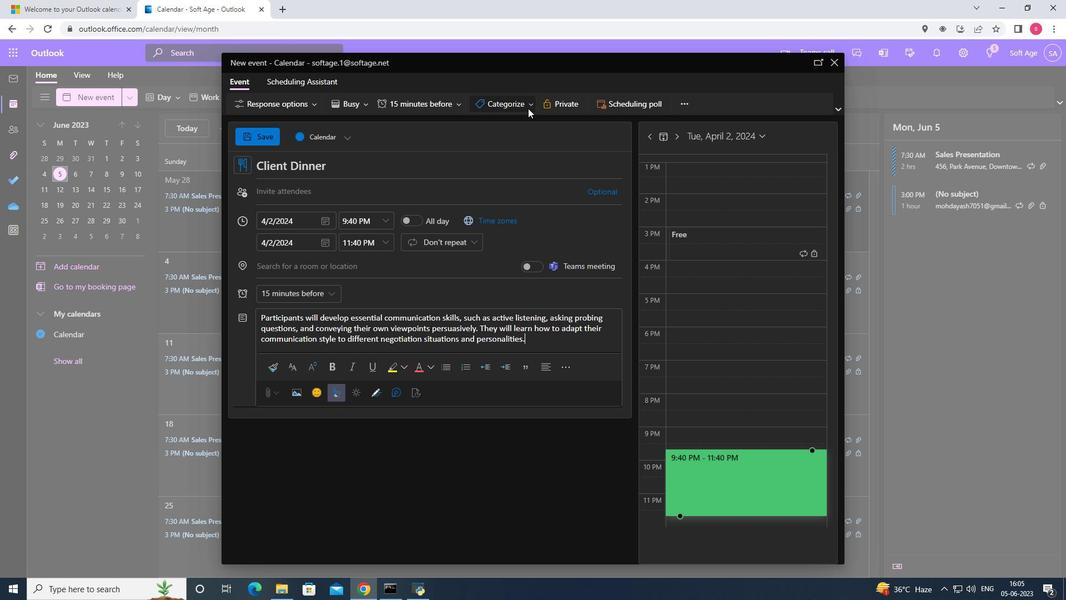 
Action: Mouse moved to (525, 125)
Screenshot: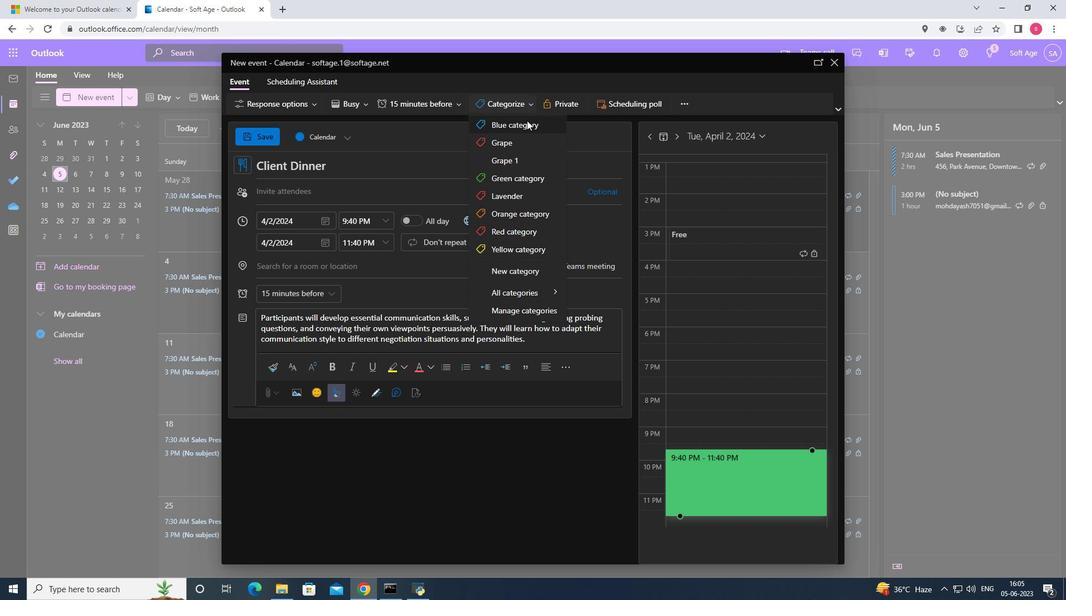 
Action: Mouse pressed left at (525, 125)
Screenshot: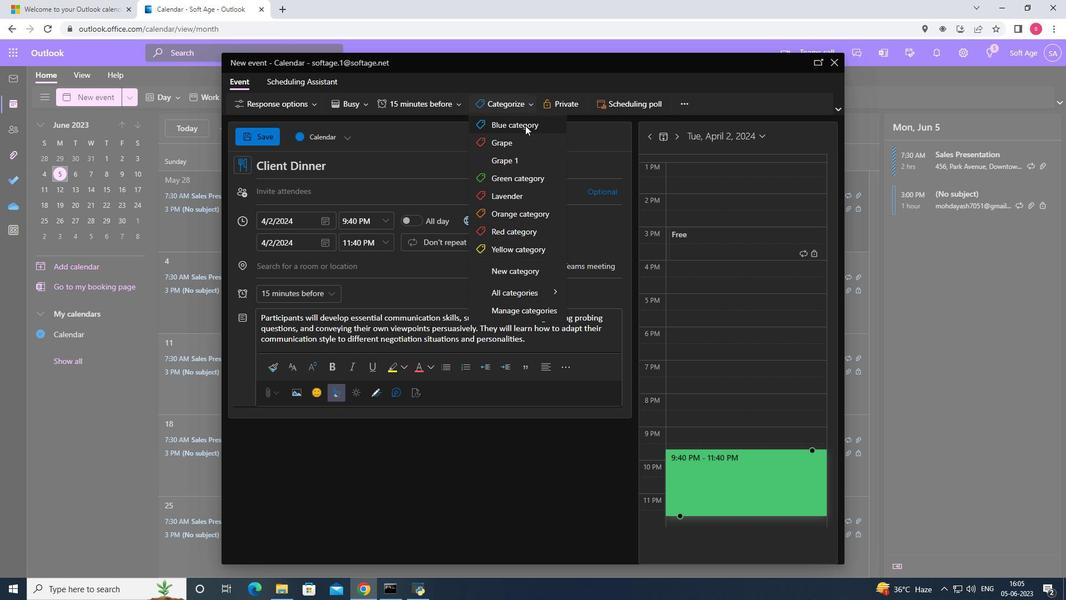 
Action: Mouse moved to (338, 272)
Screenshot: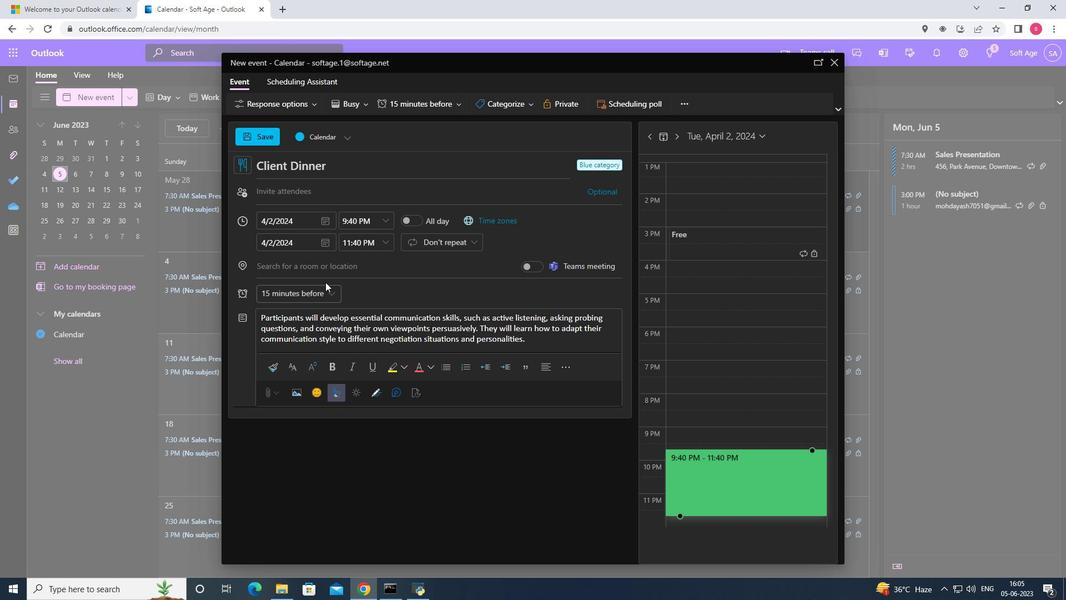 
Action: Mouse pressed left at (338, 272)
Screenshot: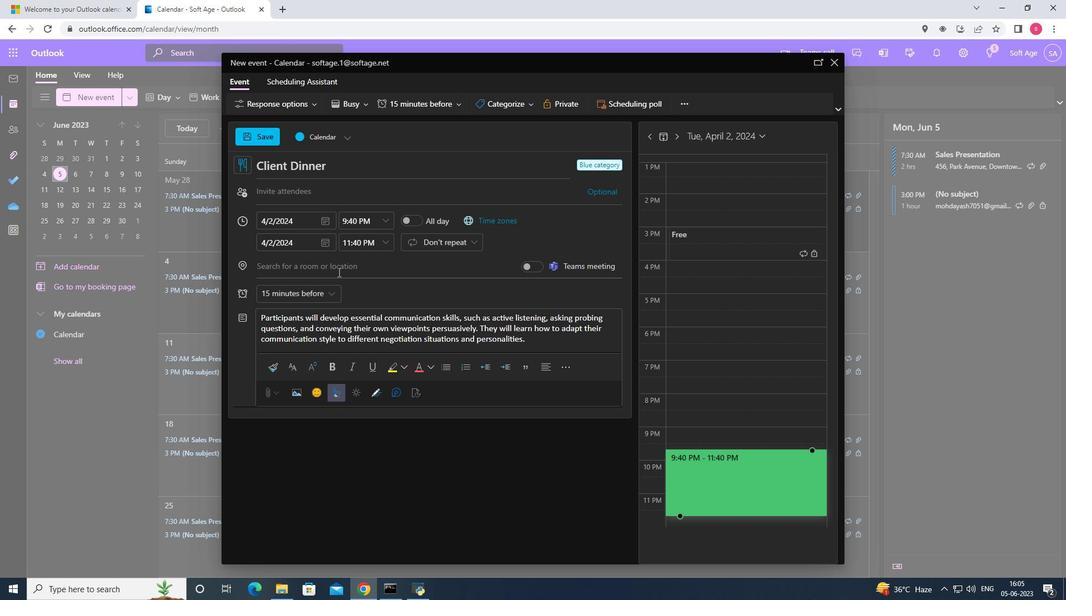 
Action: Key pressed 123<Key.space><Key.shift>Park<Key.space><Key.shift>Guell,<Key.space><Key.shift><Key.shift><Key.shift><Key.shift><Key.shift>bar<Key.backspace><Key.backspace><Key.backspace><Key.shift>Barcelona,<Key.space><Key.shift>Spain
Screenshot: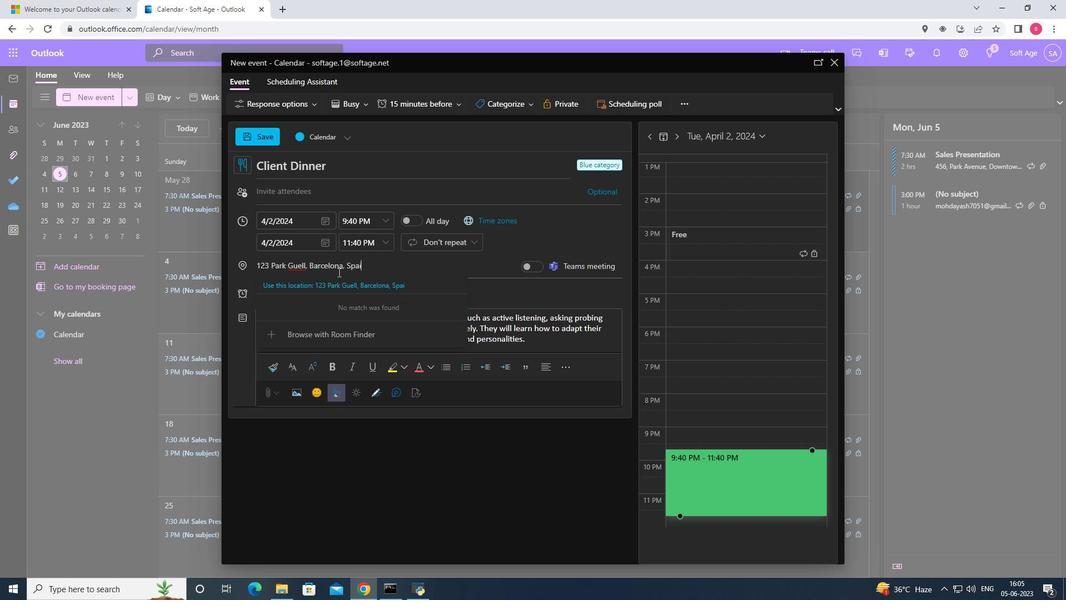 
Action: Mouse moved to (390, 287)
Screenshot: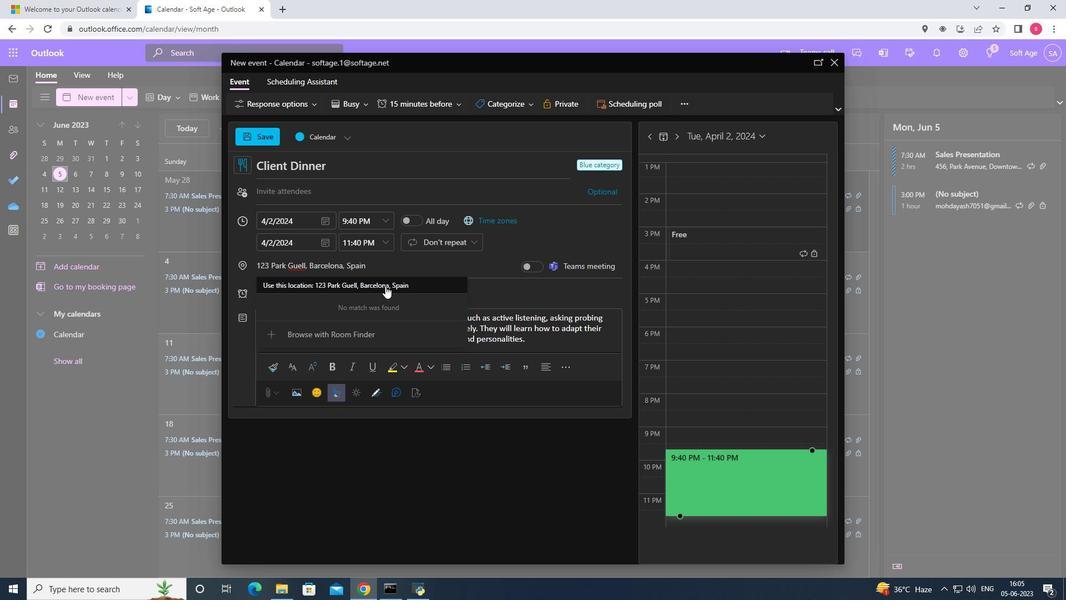 
Action: Mouse pressed left at (390, 287)
Screenshot: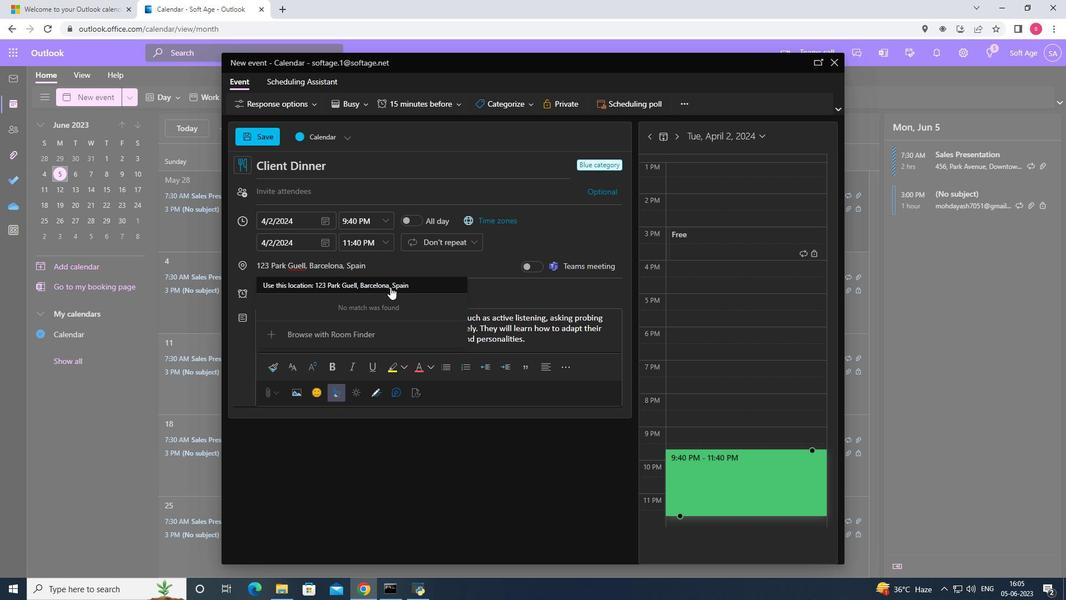 
Action: Mouse moved to (343, 188)
Screenshot: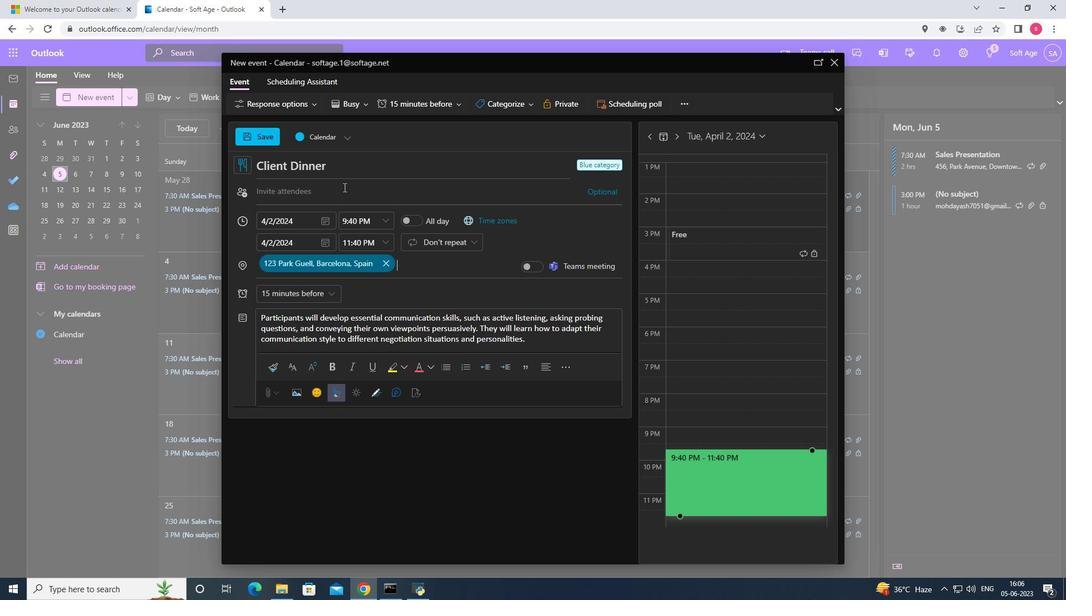 
Action: Mouse pressed left at (343, 188)
Screenshot: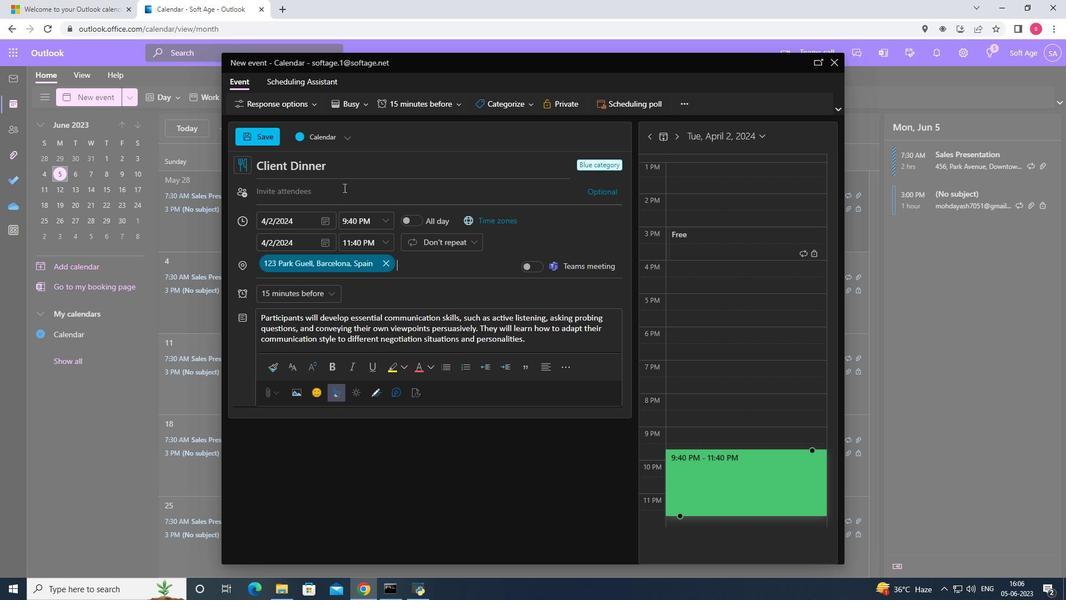 
Action: Key pressed softage.3<Key.shift><Key.shift><Key.shift>@
Screenshot: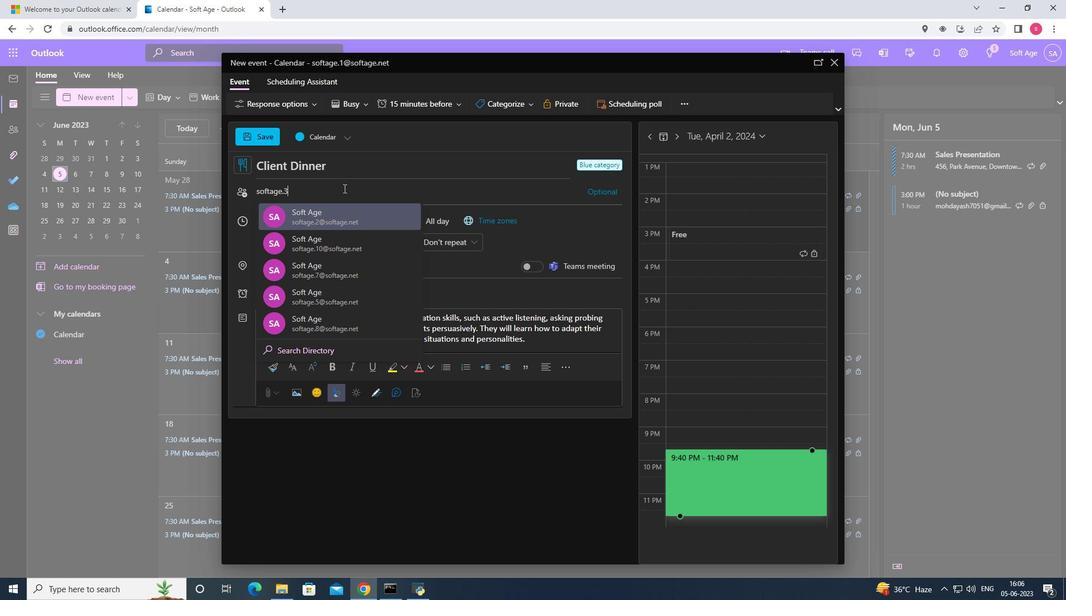 
Action: Mouse moved to (349, 209)
Screenshot: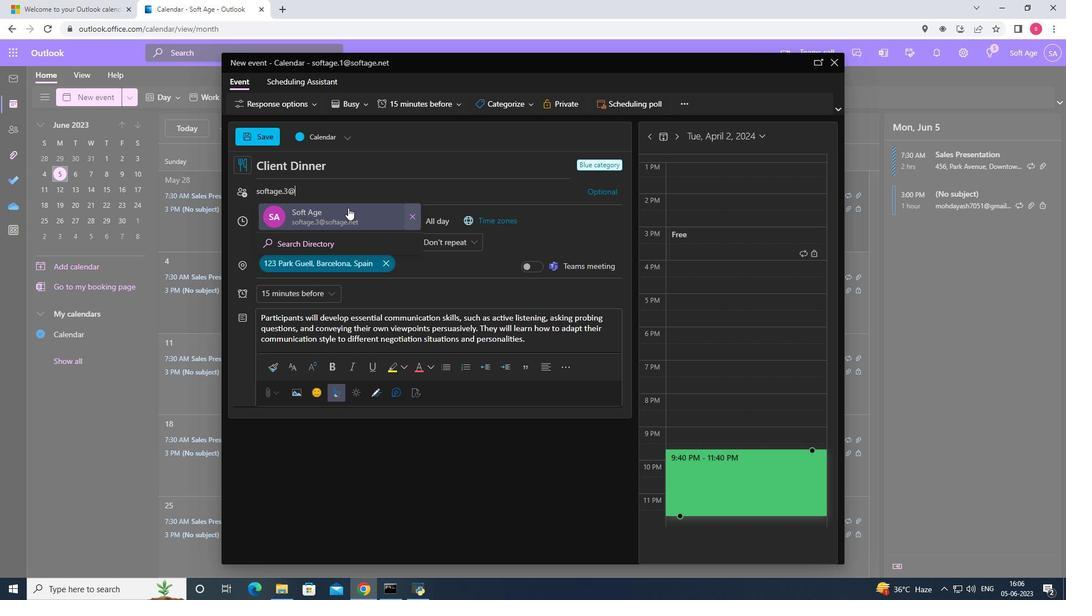
Action: Mouse pressed left at (349, 209)
Screenshot: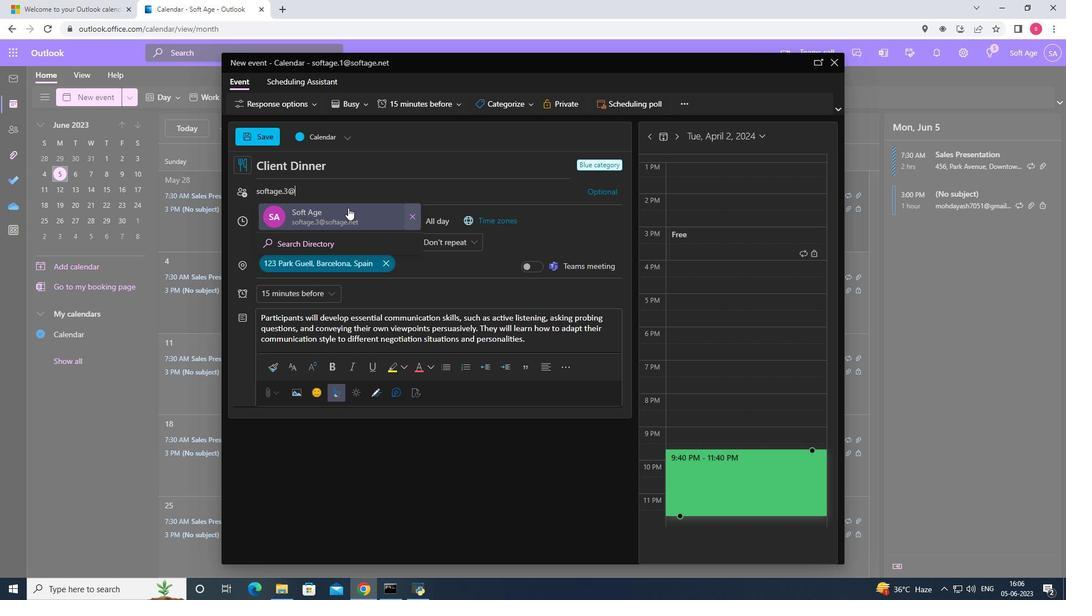 
Action: Key pressed softage.4<Key.shift>@
Screenshot: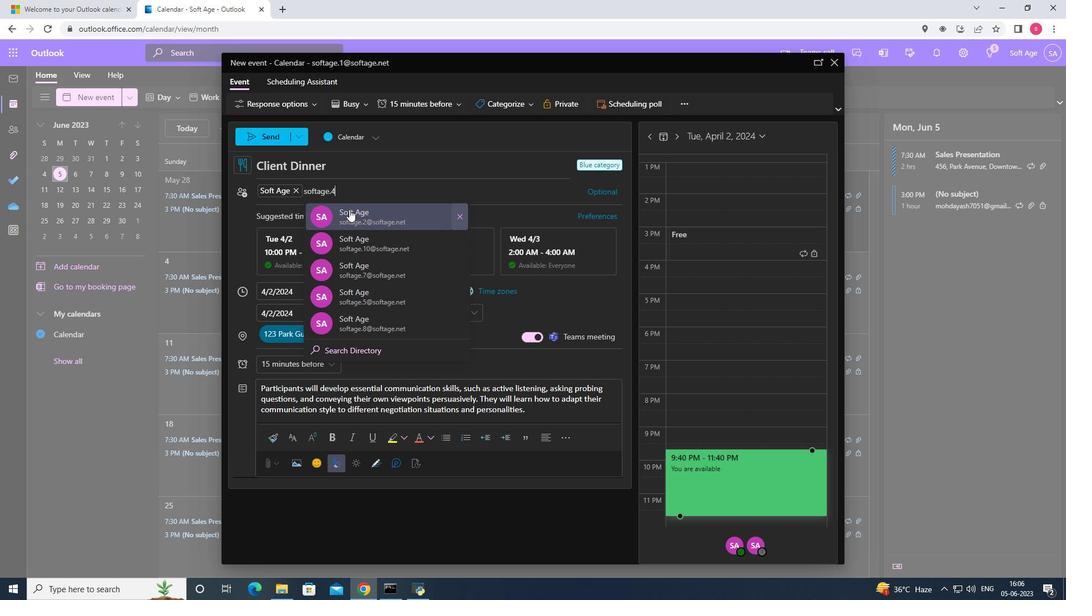 
Action: Mouse pressed left at (349, 209)
Screenshot: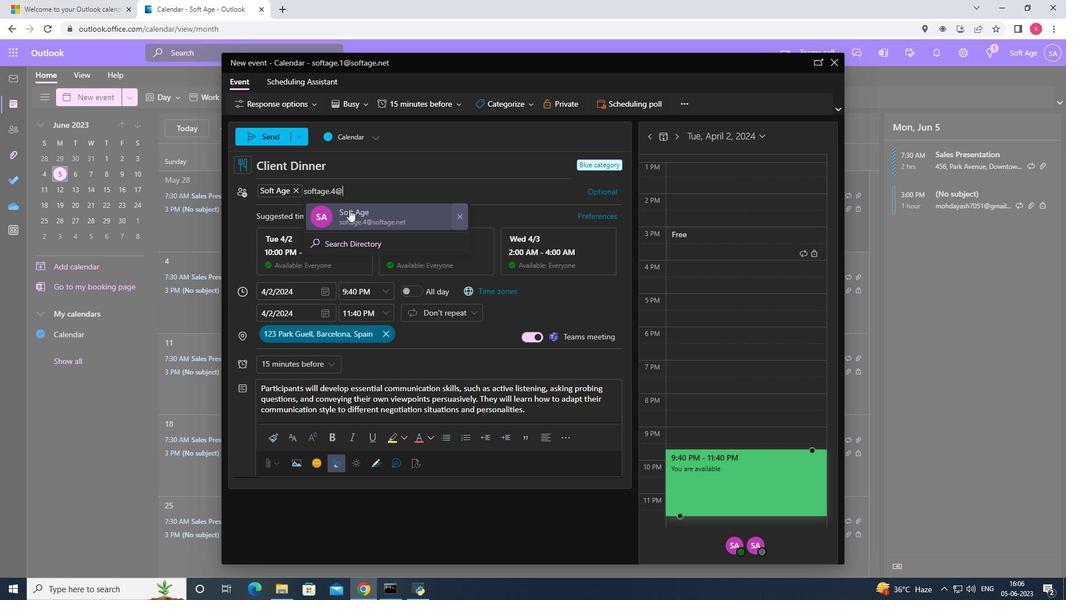 
Action: Mouse moved to (326, 367)
Screenshot: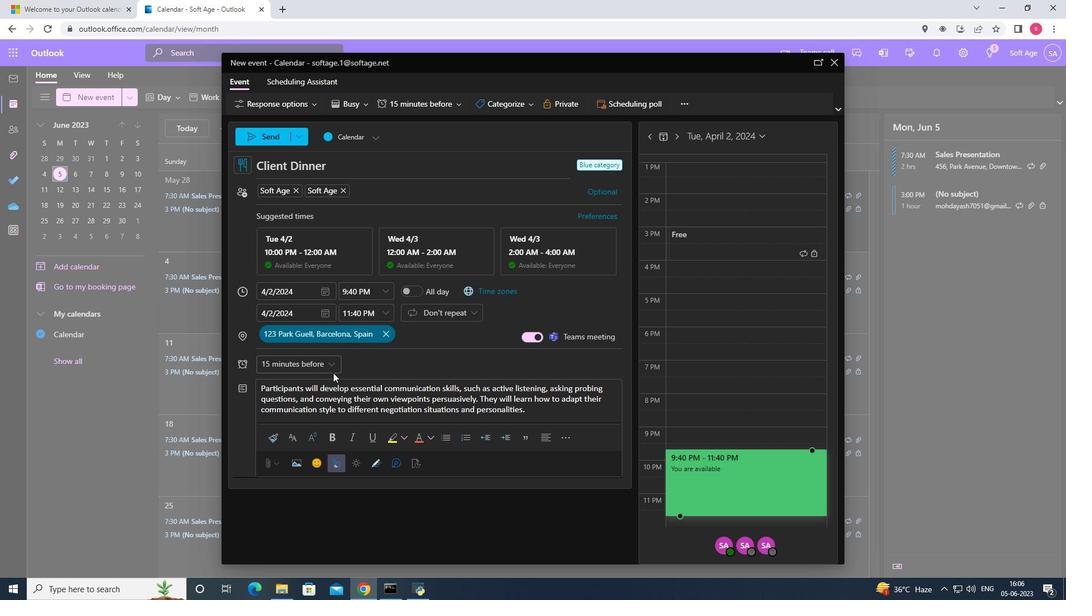 
Action: Mouse pressed left at (326, 367)
Screenshot: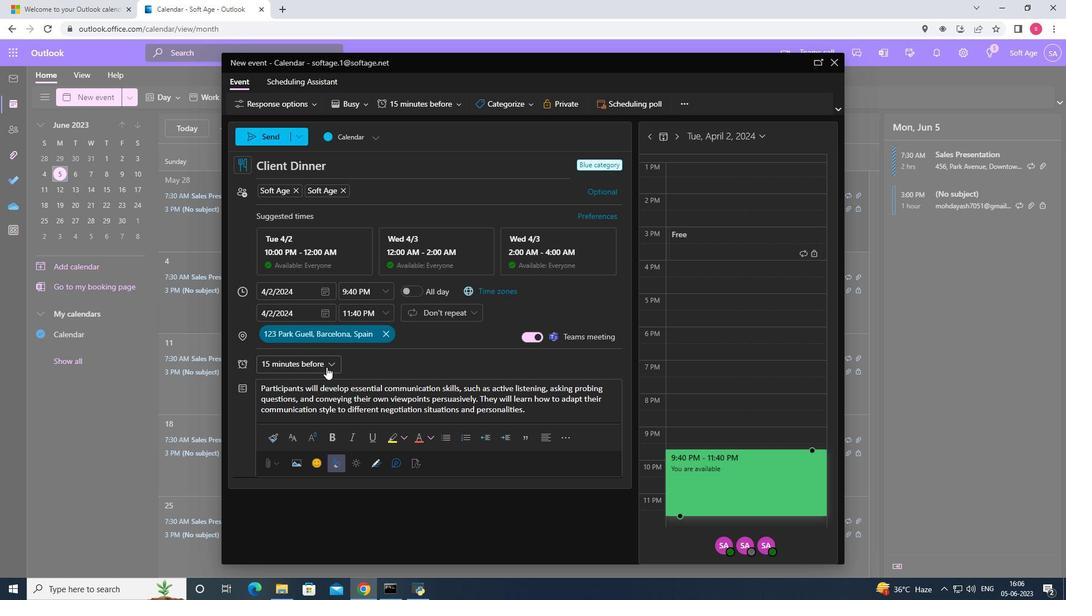 
Action: Mouse moved to (308, 328)
Screenshot: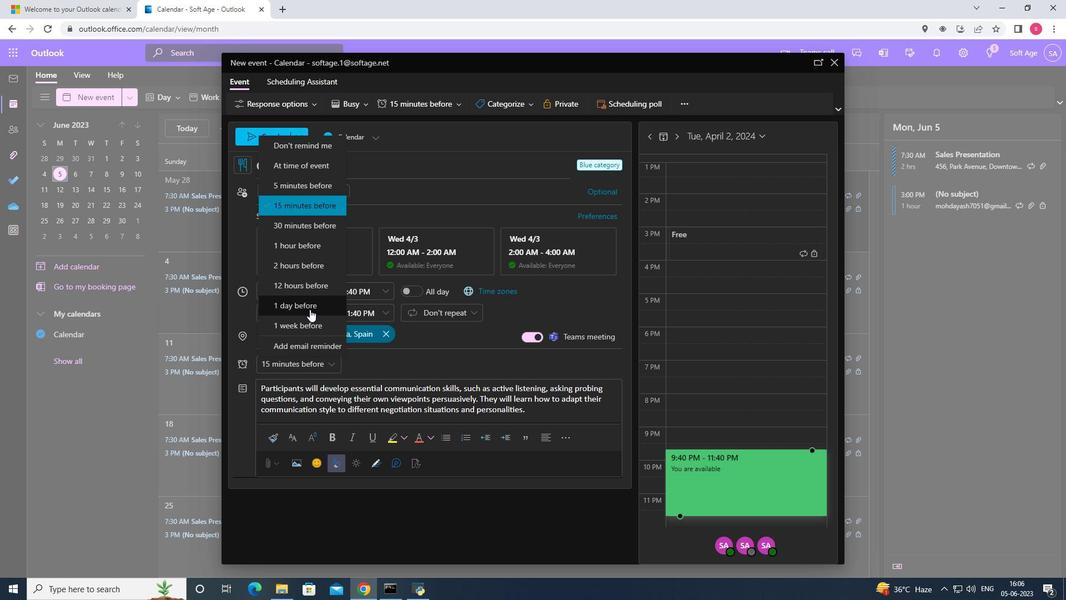 
Action: Mouse pressed left at (308, 328)
Screenshot: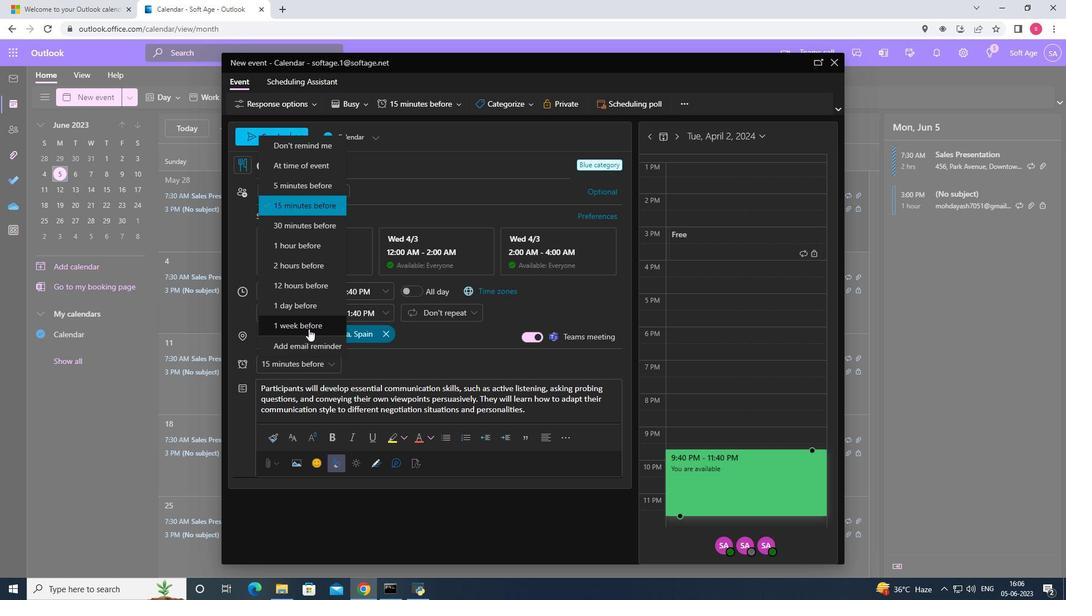 
Action: Mouse moved to (261, 137)
Screenshot: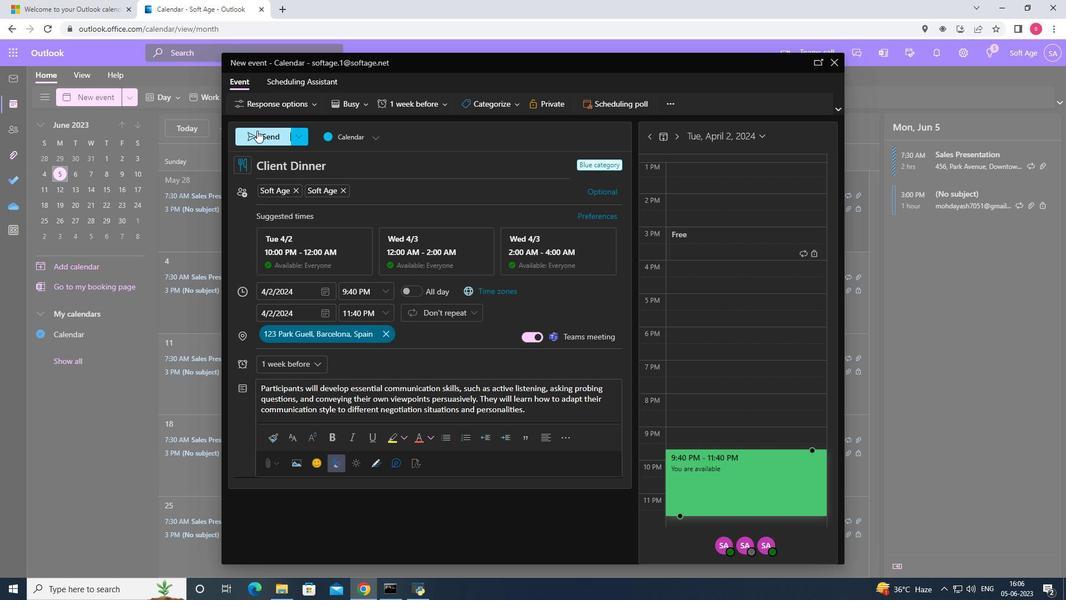 
Action: Mouse pressed left at (261, 137)
Screenshot: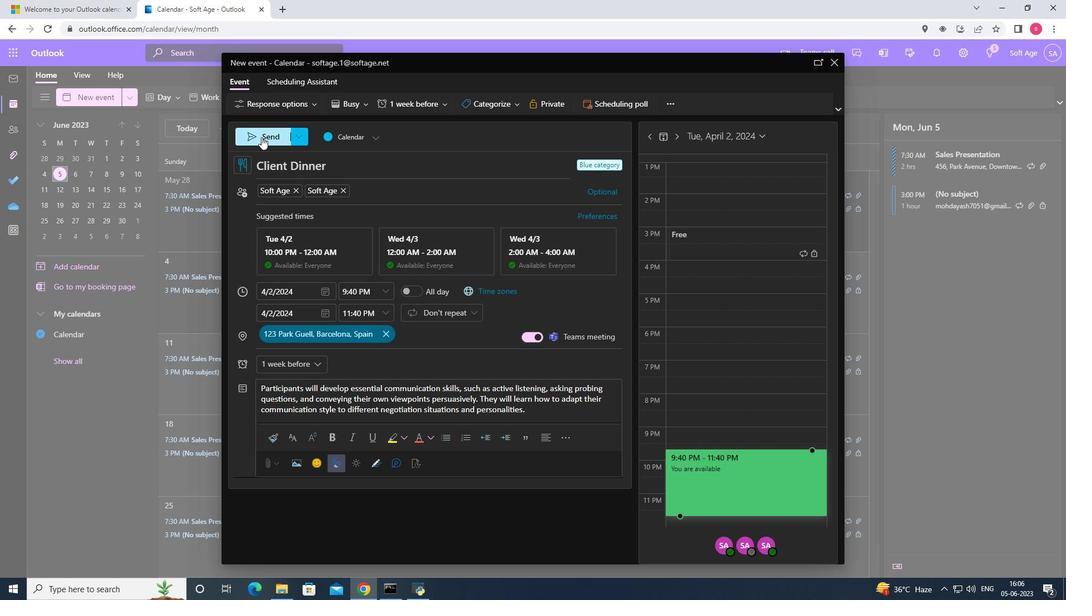 
